 Task: Sort the products in the category "Jams & Jellies" by relevance.
Action: Mouse moved to (942, 362)
Screenshot: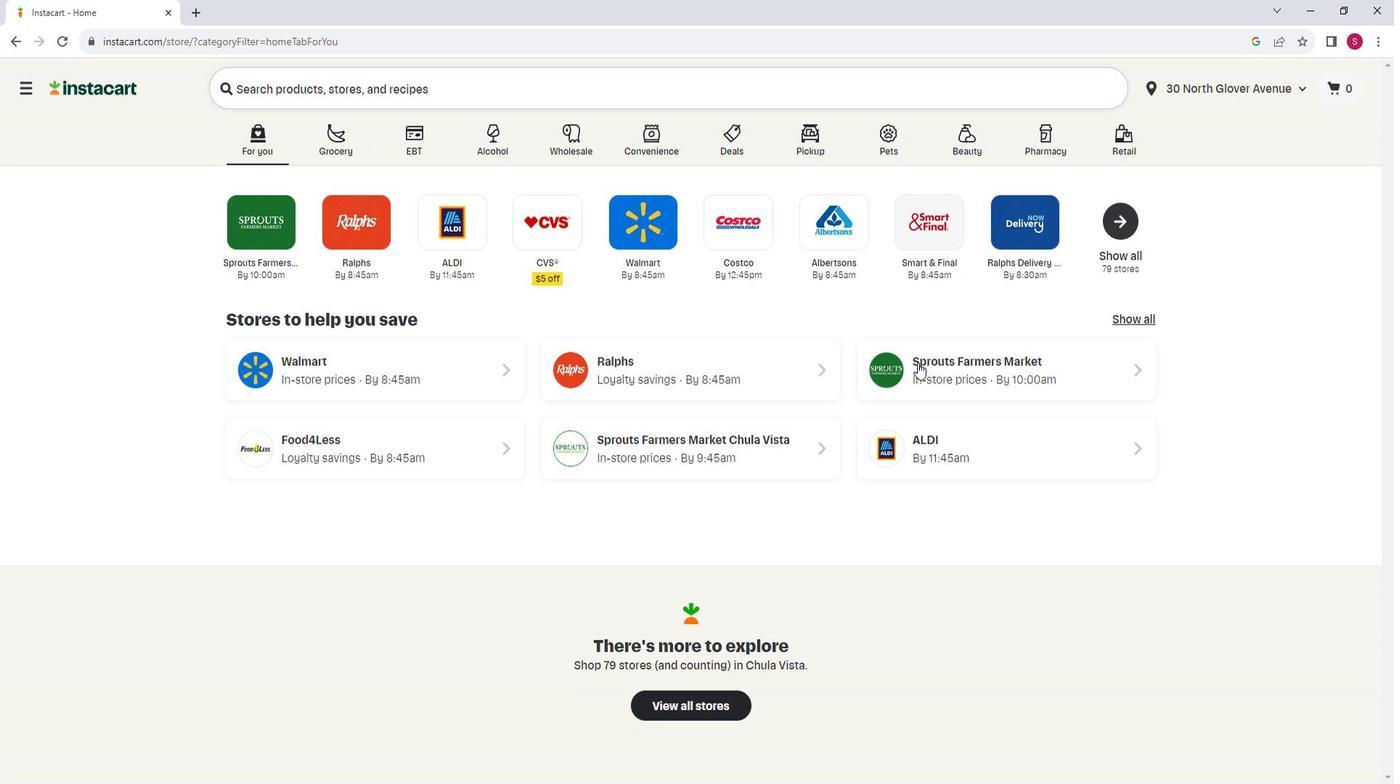 
Action: Mouse pressed left at (942, 362)
Screenshot: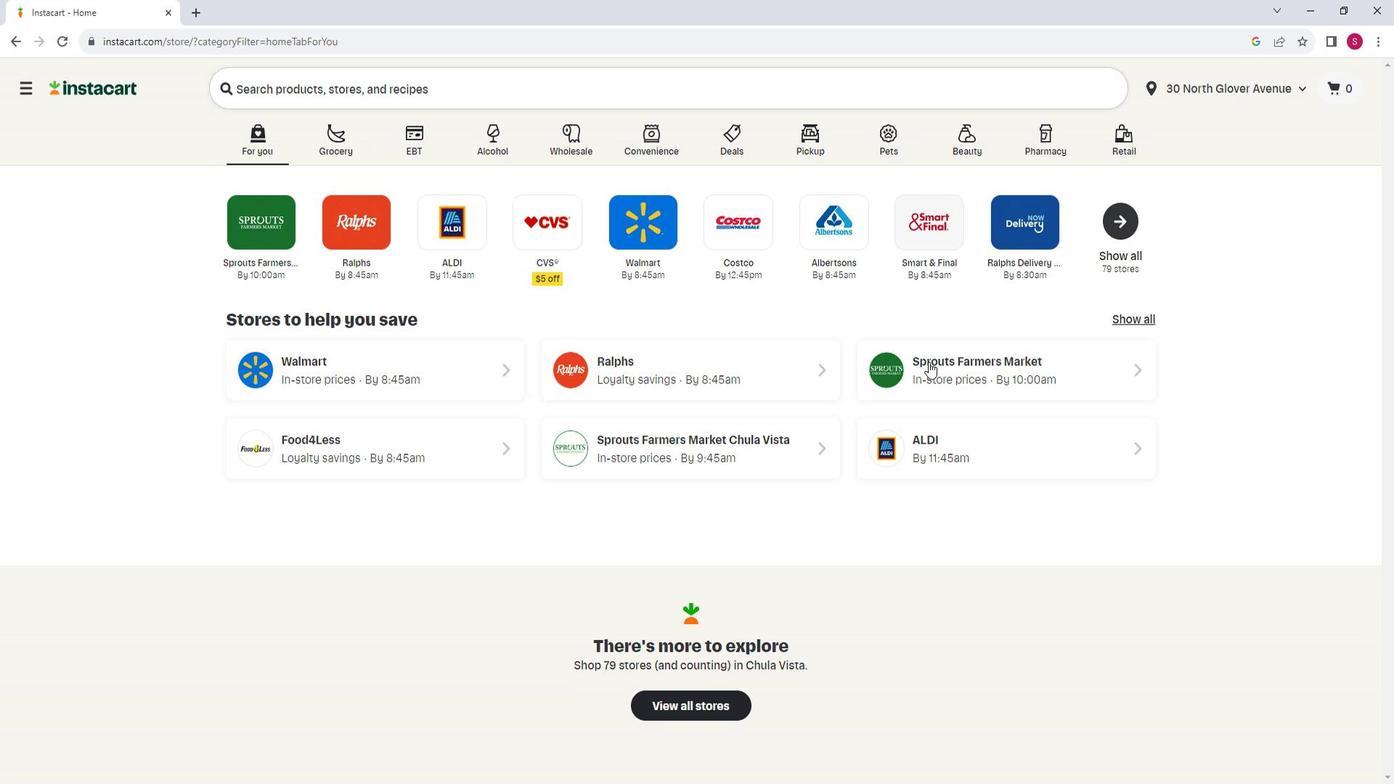 
Action: Mouse moved to (87, 481)
Screenshot: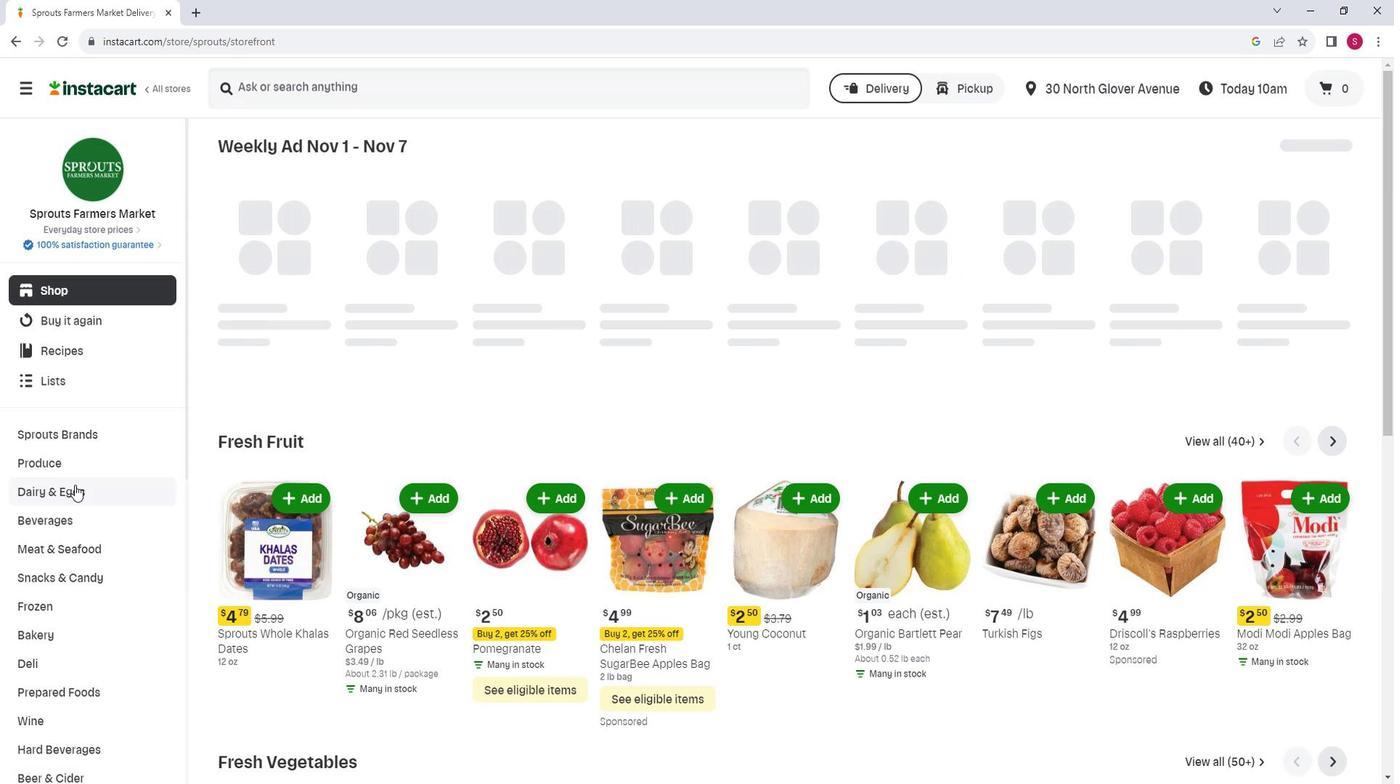 
Action: Mouse scrolled (87, 480) with delta (0, 0)
Screenshot: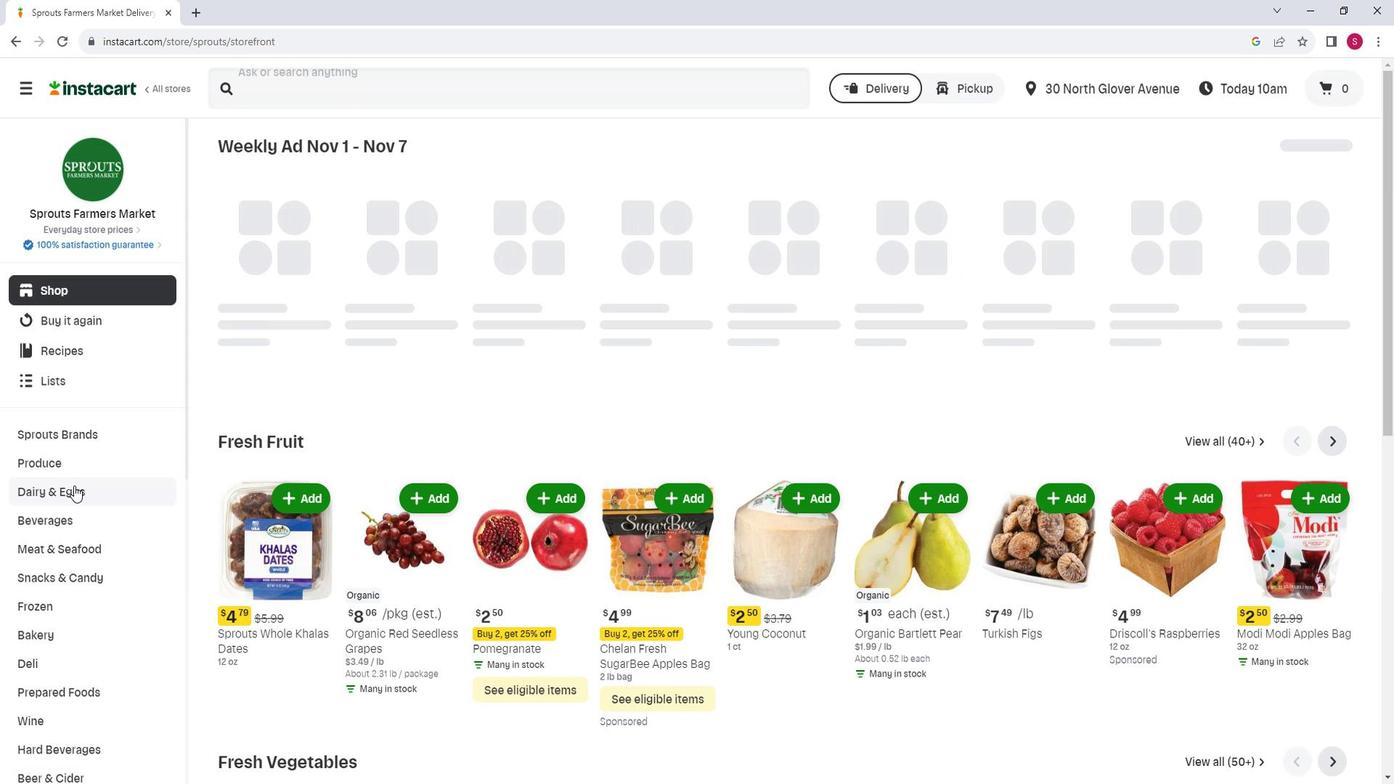 
Action: Mouse scrolled (87, 480) with delta (0, 0)
Screenshot: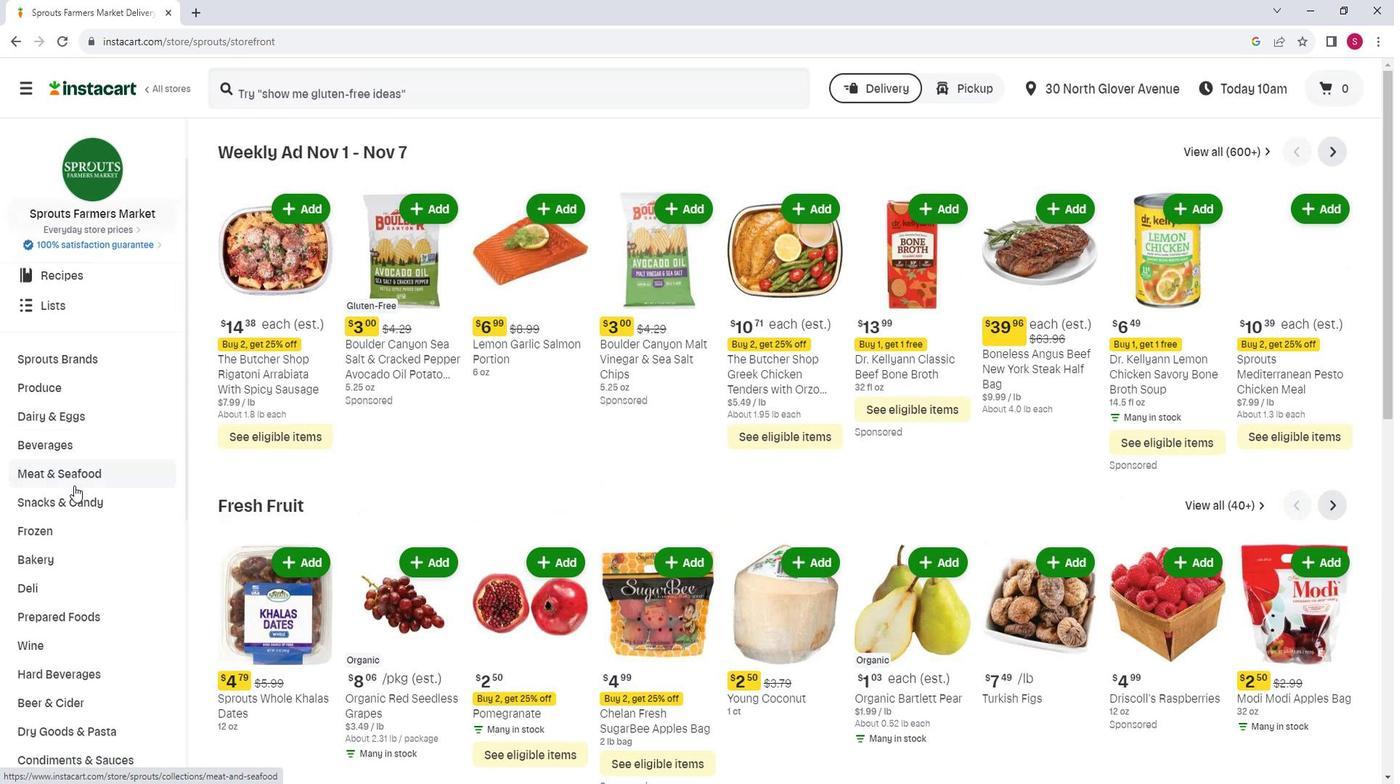 
Action: Mouse scrolled (87, 480) with delta (0, 0)
Screenshot: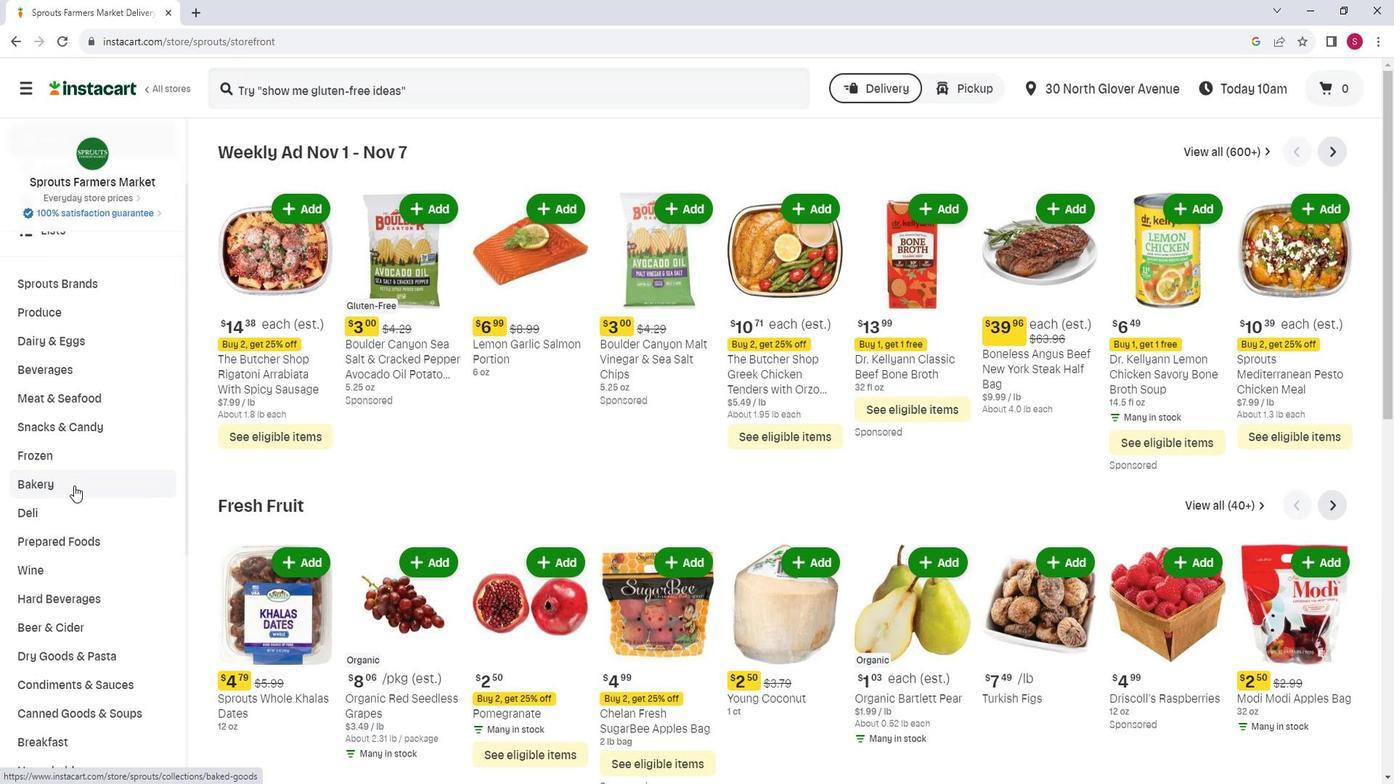 
Action: Mouse scrolled (87, 480) with delta (0, 0)
Screenshot: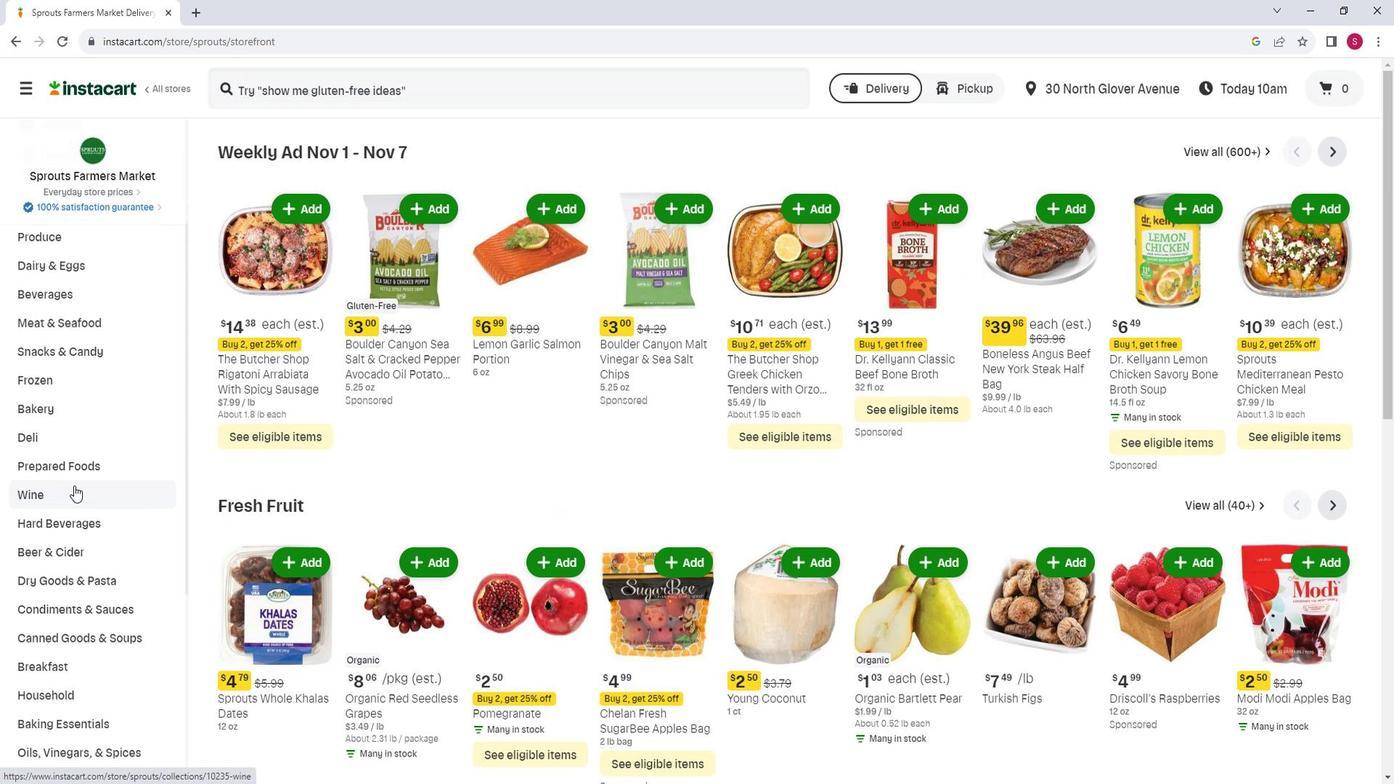 
Action: Mouse moved to (89, 583)
Screenshot: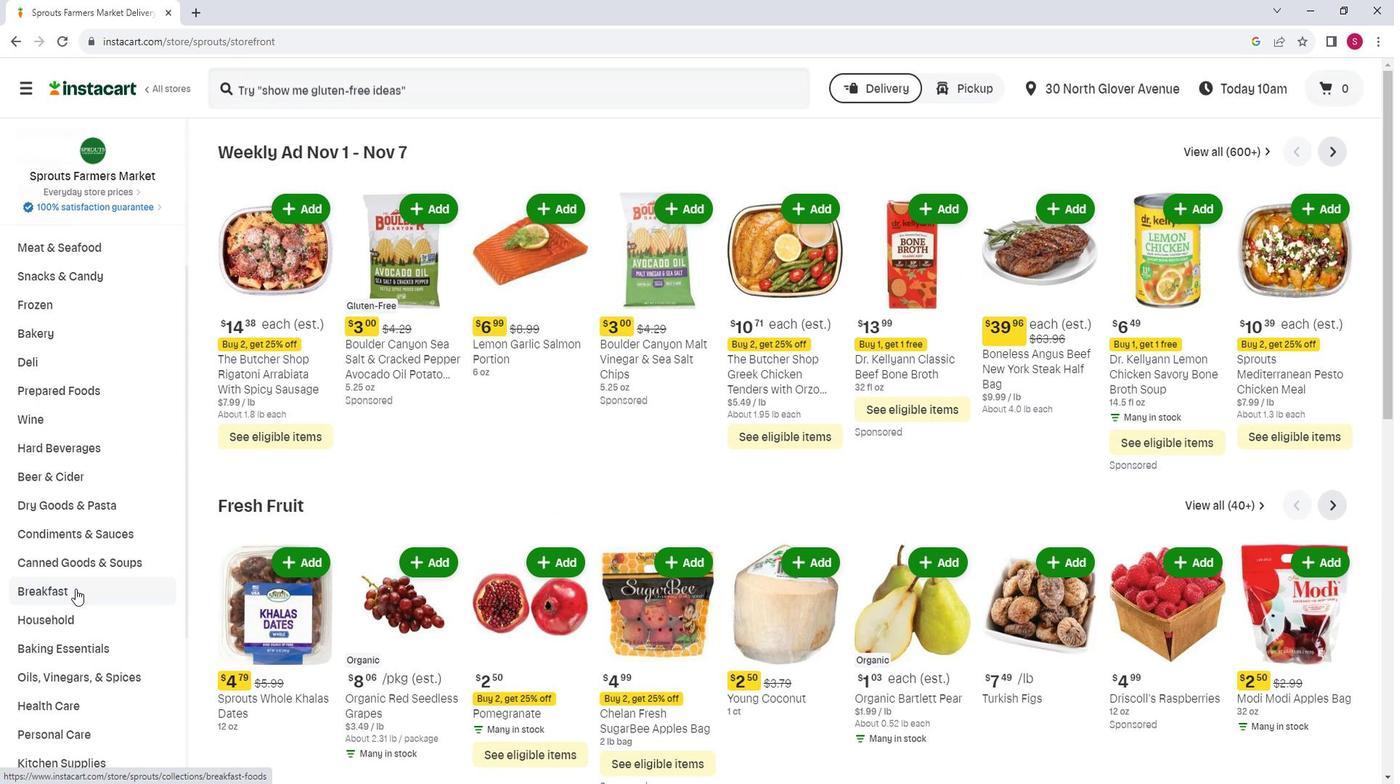 
Action: Mouse pressed left at (89, 583)
Screenshot: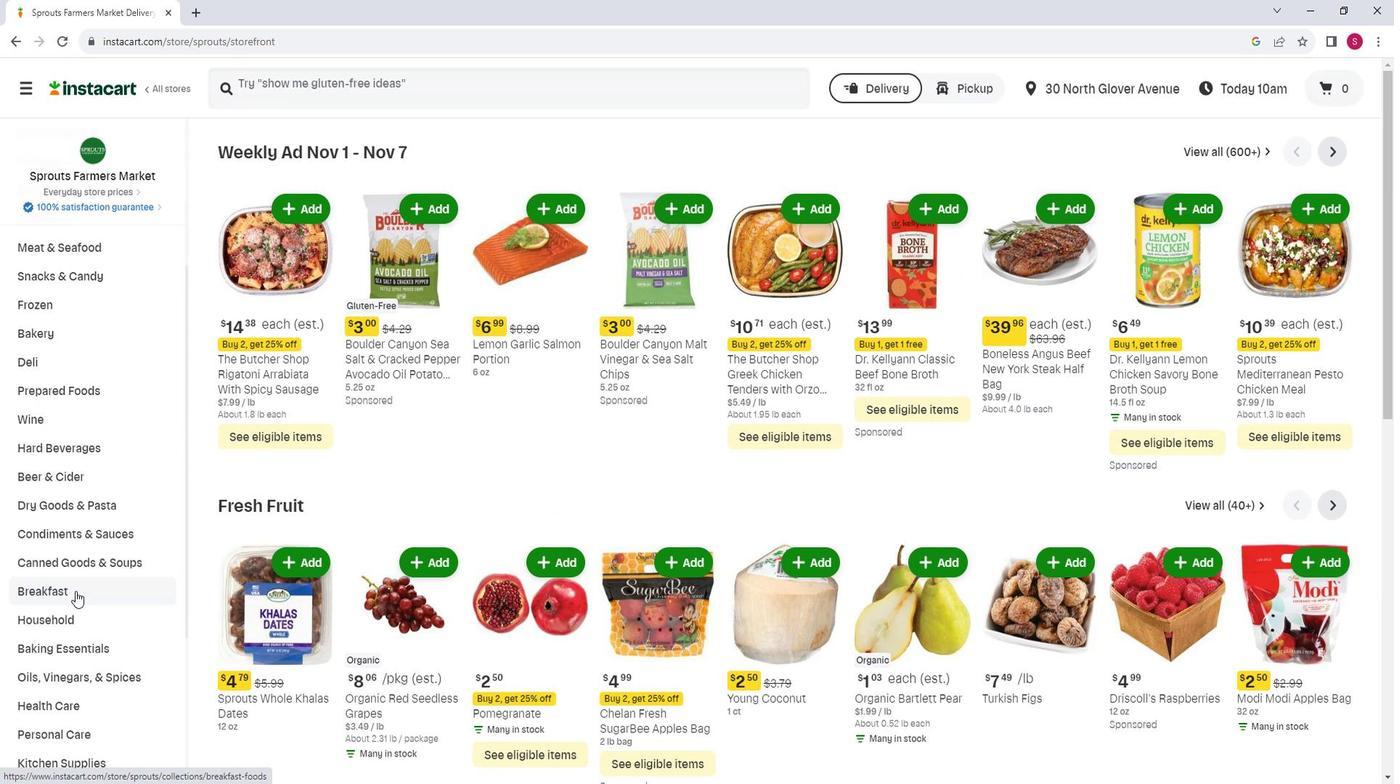 
Action: Mouse moved to (914, 179)
Screenshot: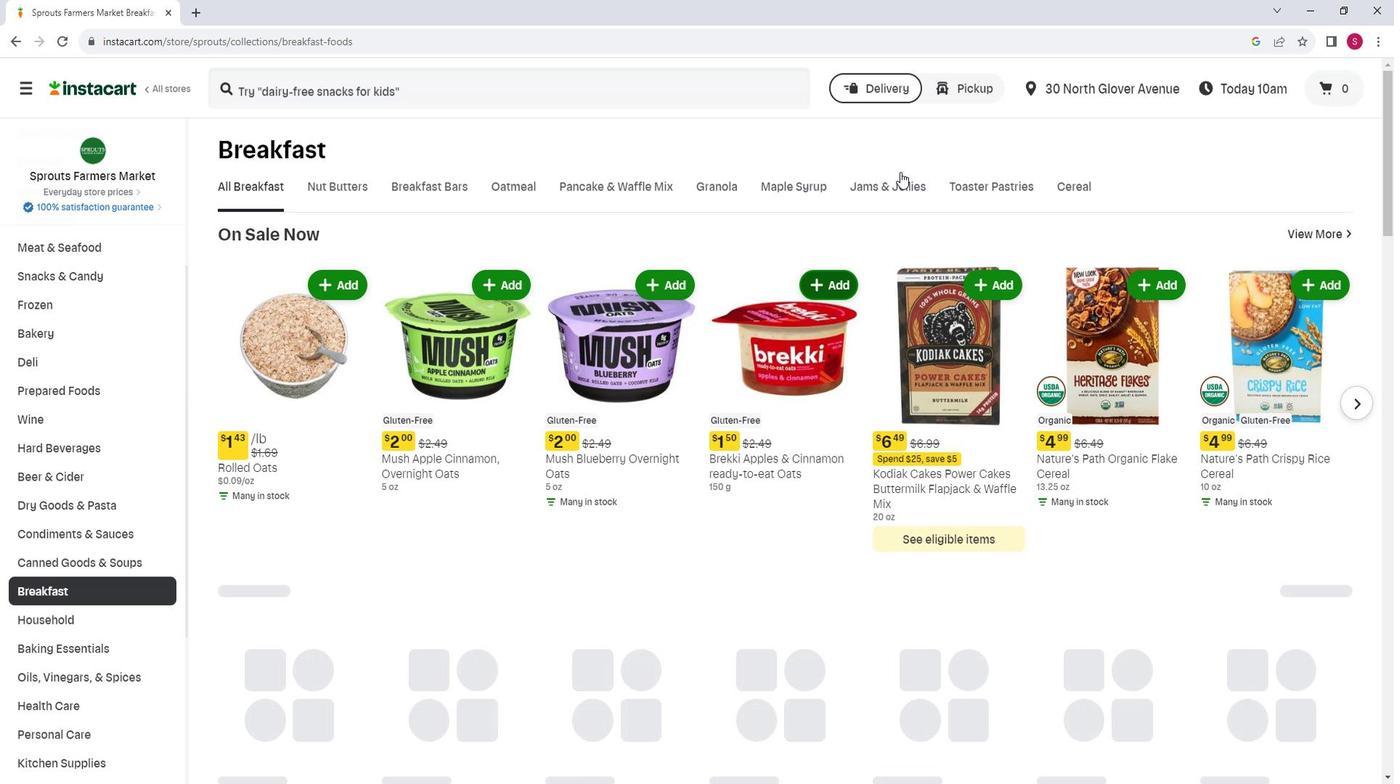 
Action: Mouse pressed left at (914, 179)
Screenshot: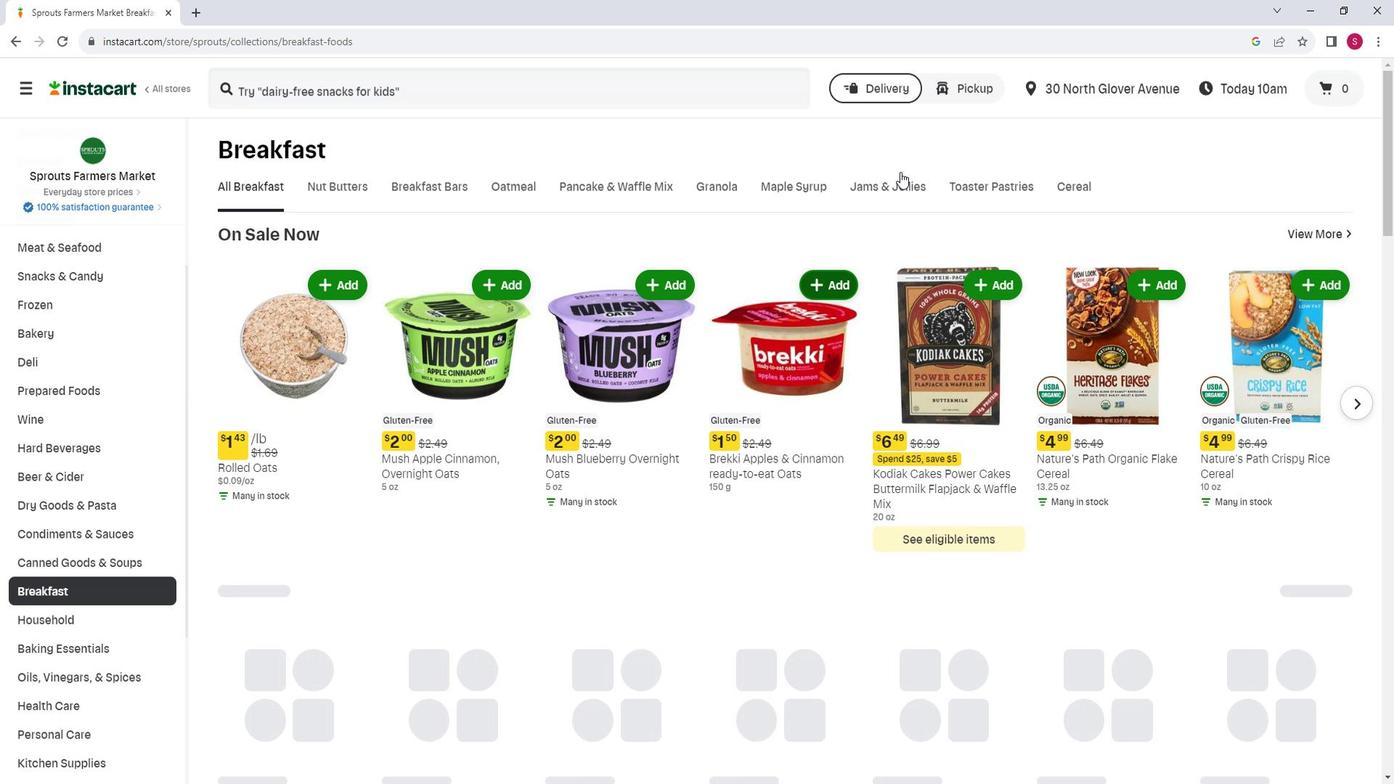 
Action: Mouse moved to (913, 189)
Screenshot: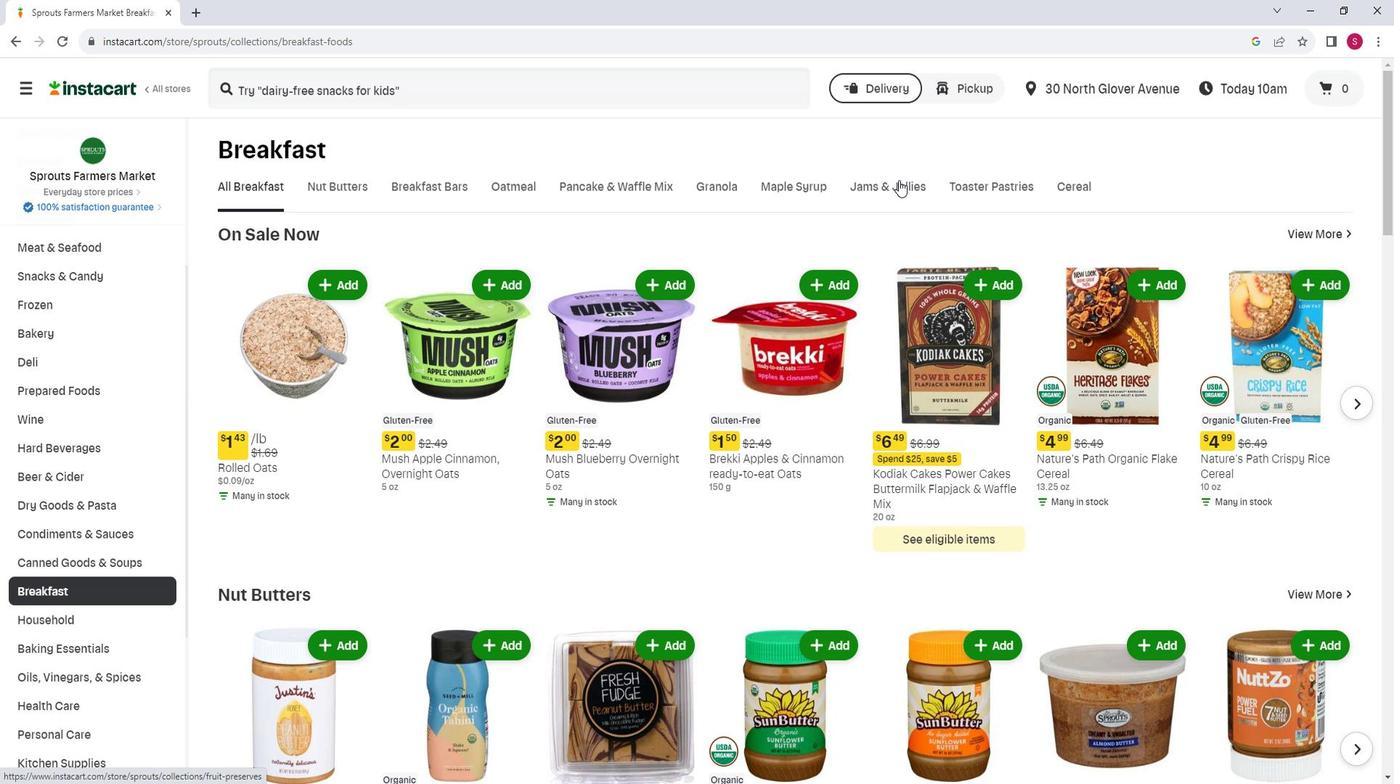 
Action: Mouse pressed left at (913, 189)
Screenshot: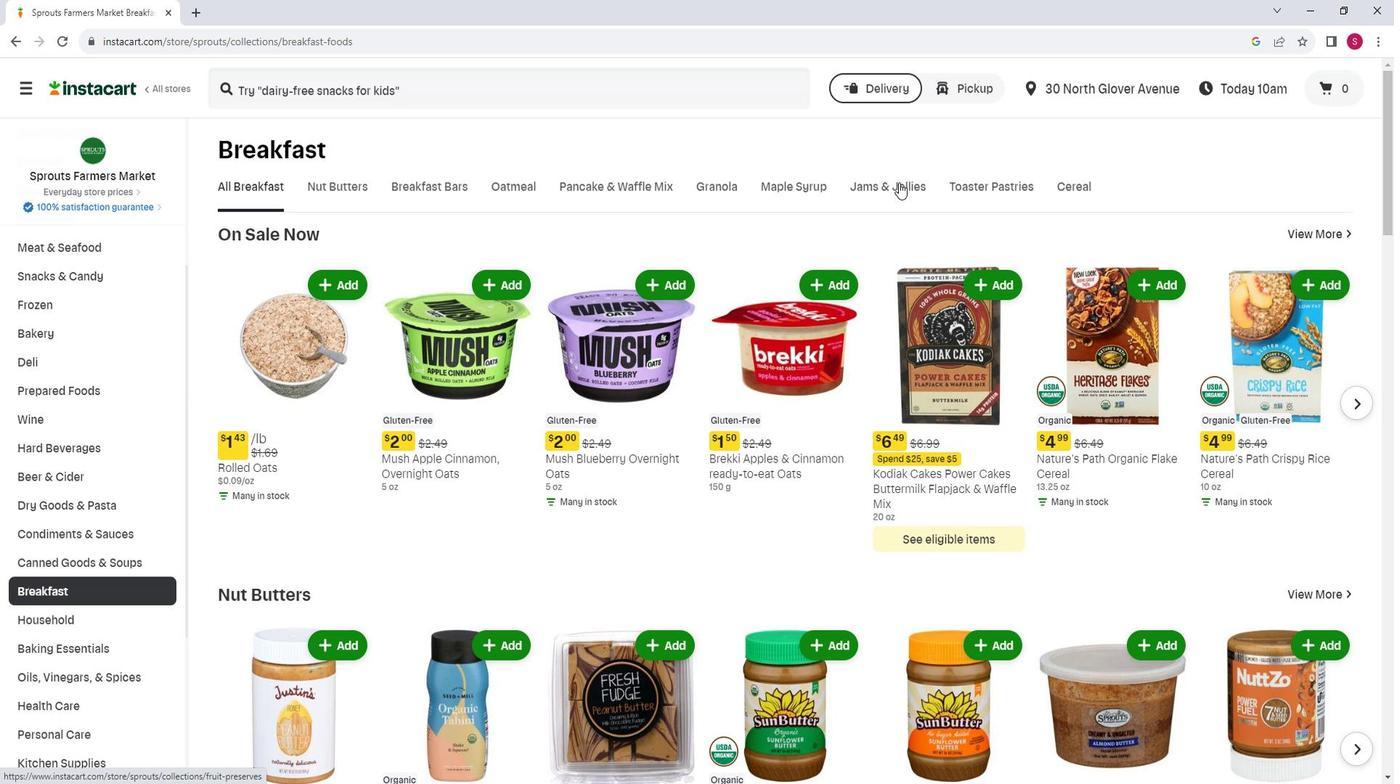 
Action: Mouse moved to (374, 246)
Screenshot: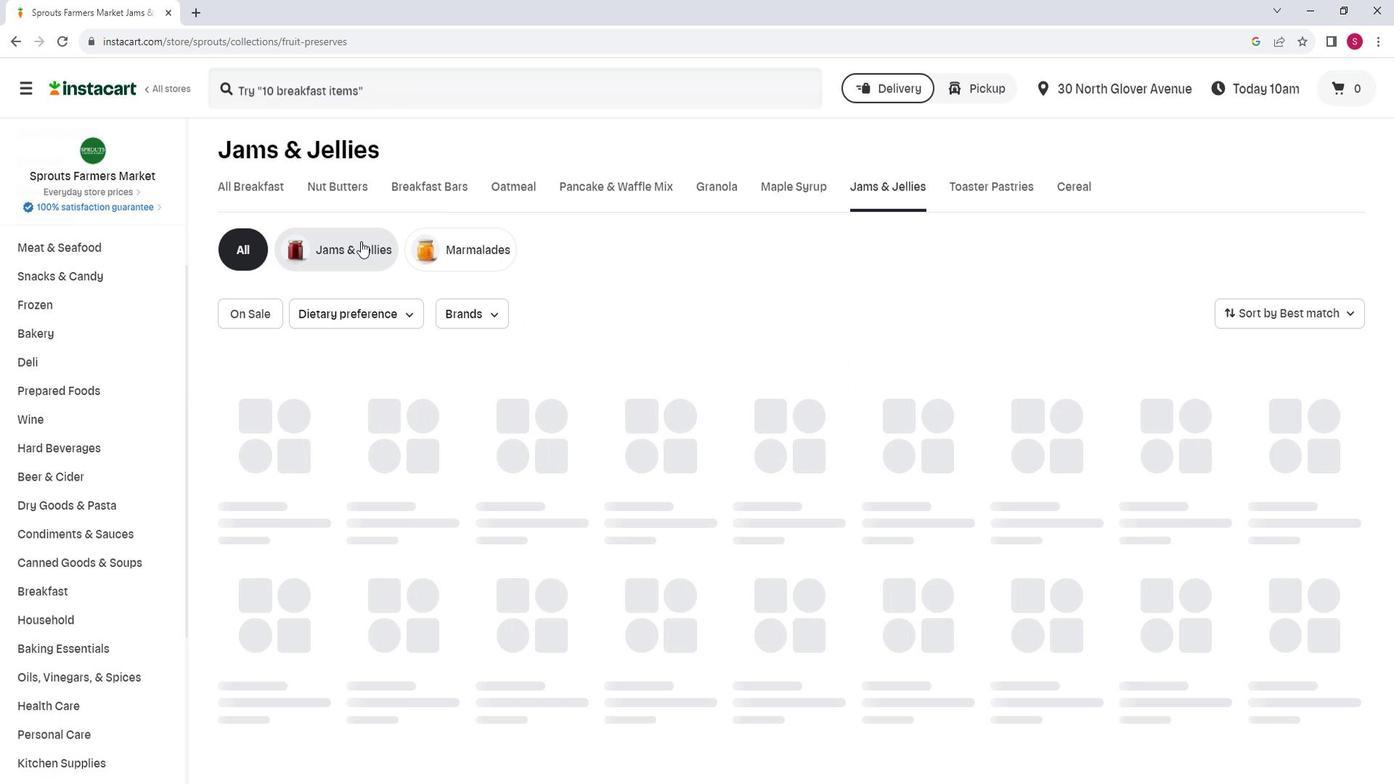 
Action: Mouse pressed left at (374, 246)
Screenshot: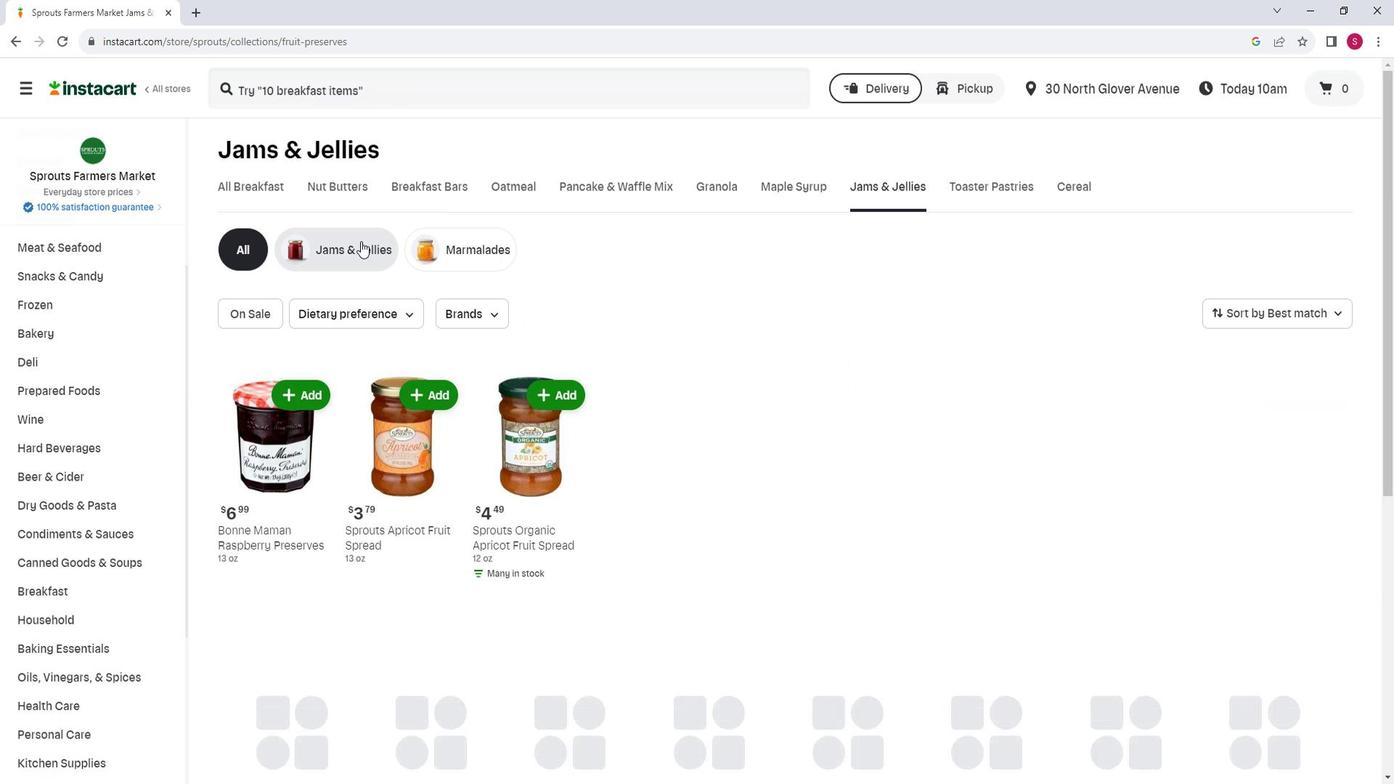 
Action: Mouse moved to (1349, 313)
Screenshot: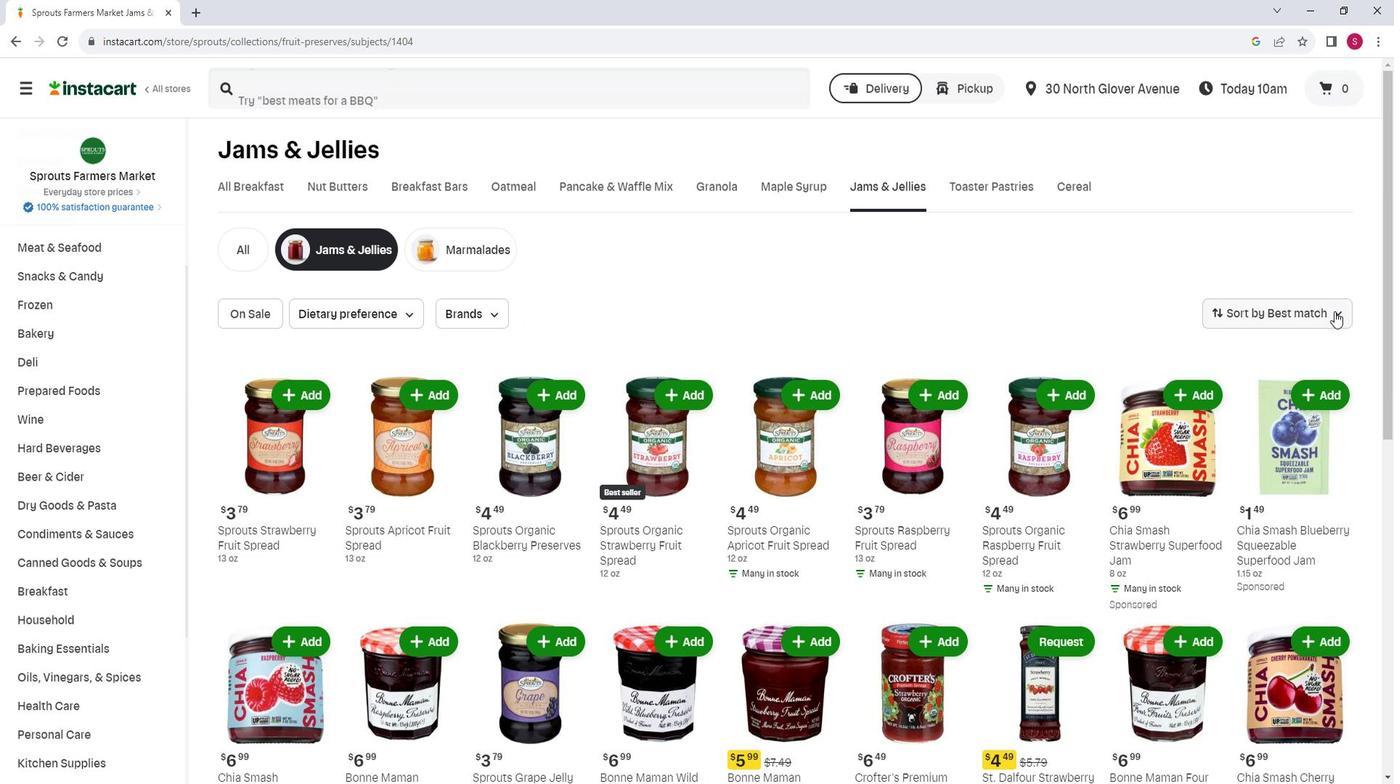 
Action: Mouse pressed left at (1349, 313)
Screenshot: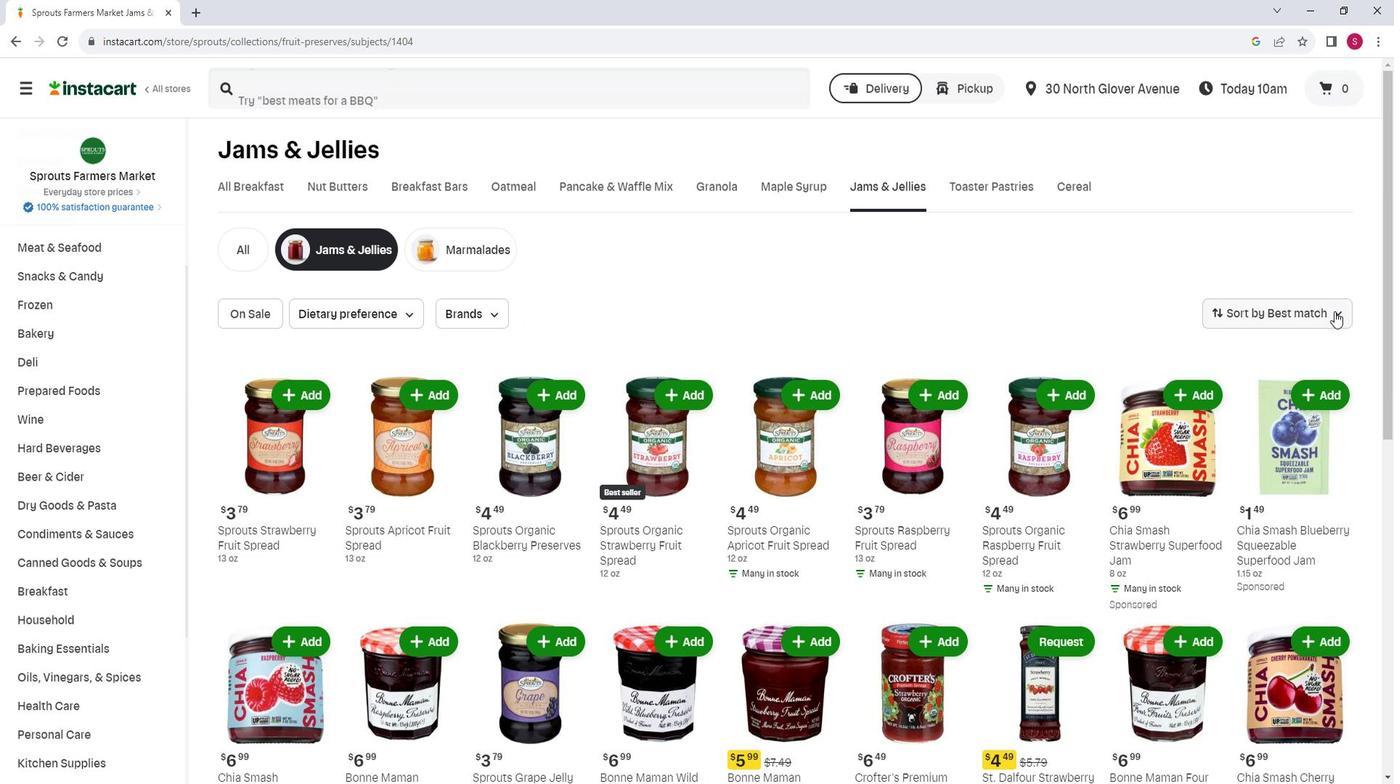 
Action: Mouse moved to (1300, 527)
Screenshot: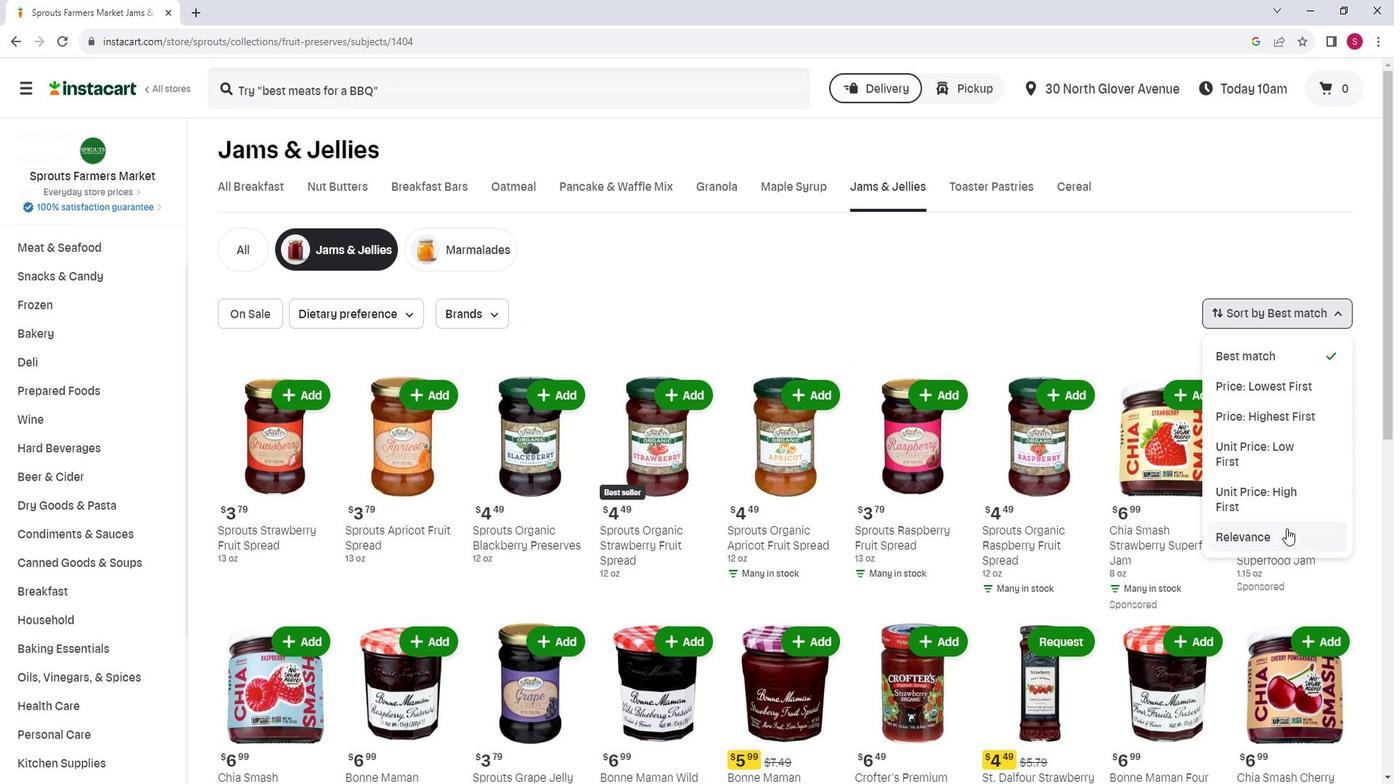 
Action: Mouse pressed left at (1300, 527)
Screenshot: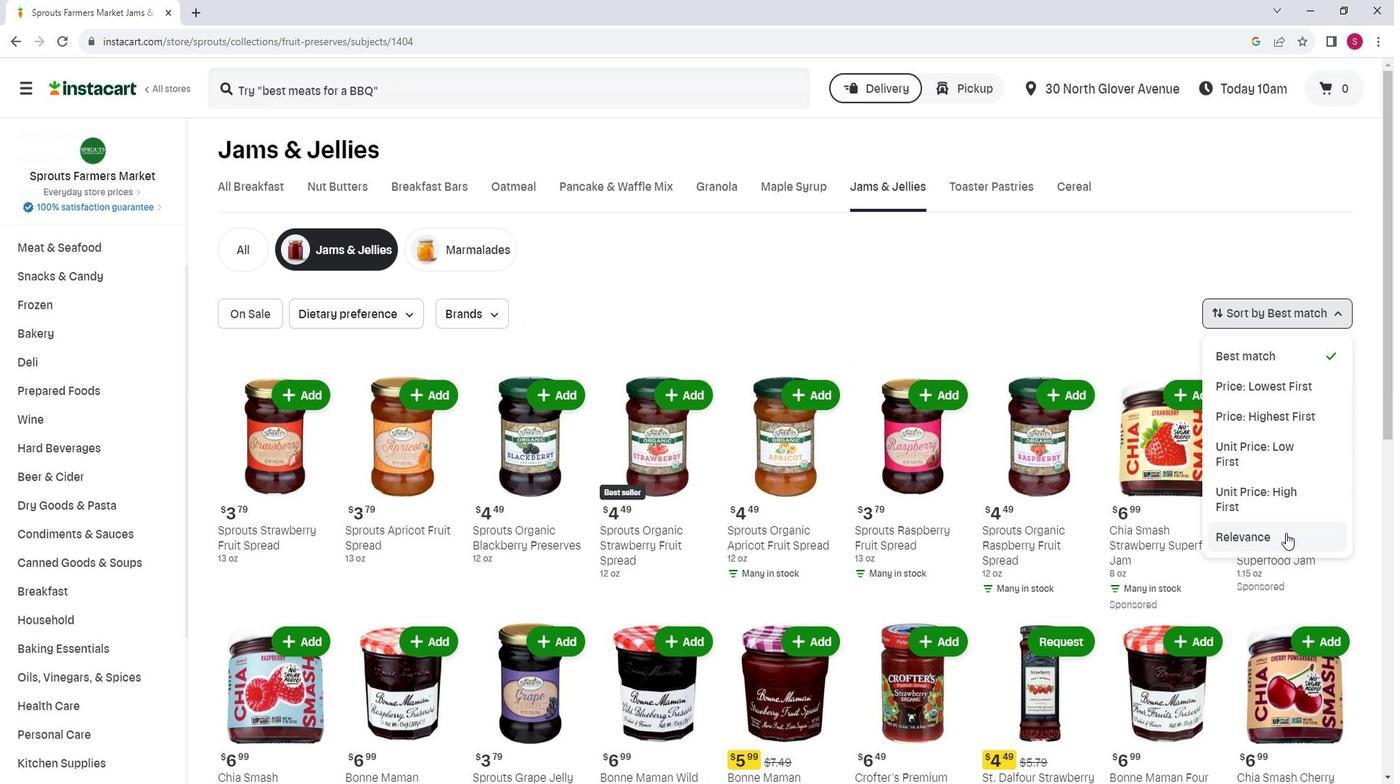 
Action: Mouse moved to (950, 358)
Screenshot: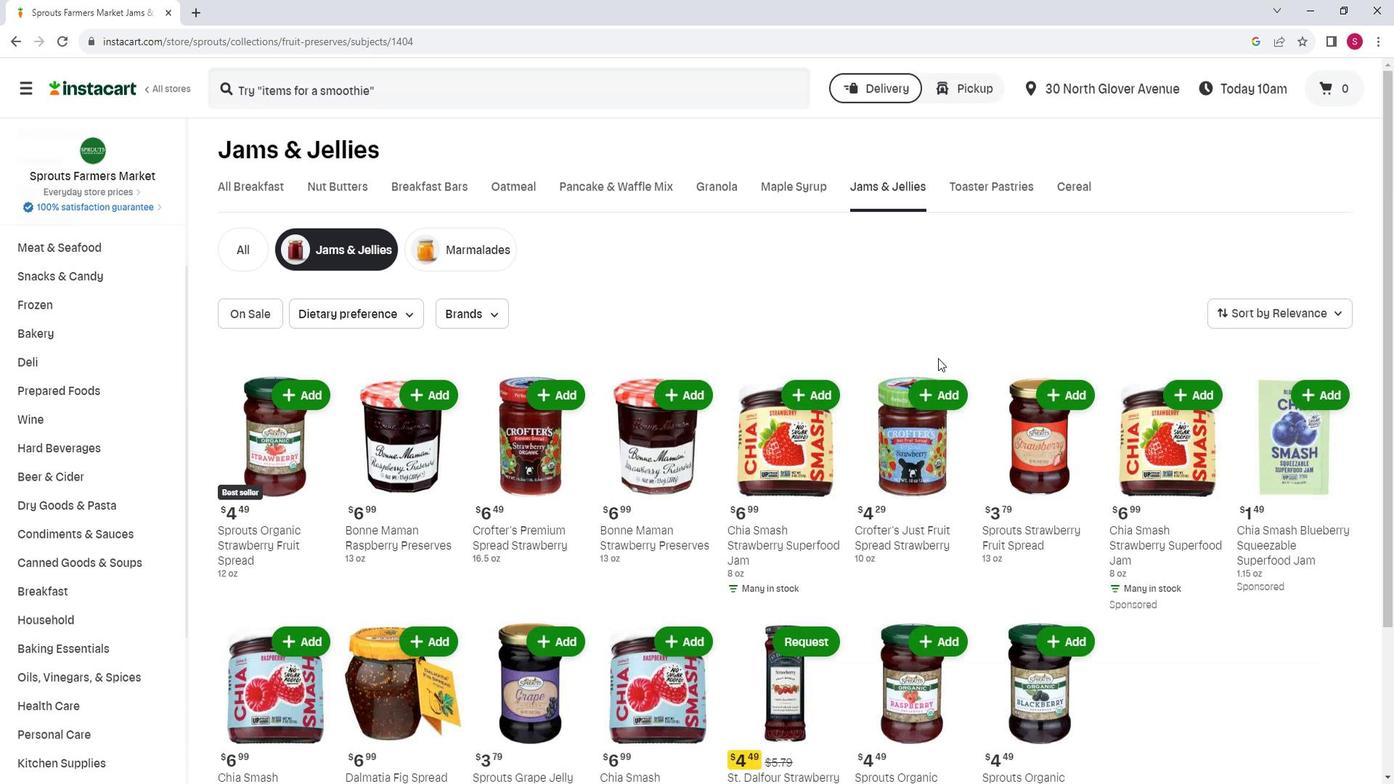 
Action: Mouse scrolled (950, 357) with delta (0, 0)
Screenshot: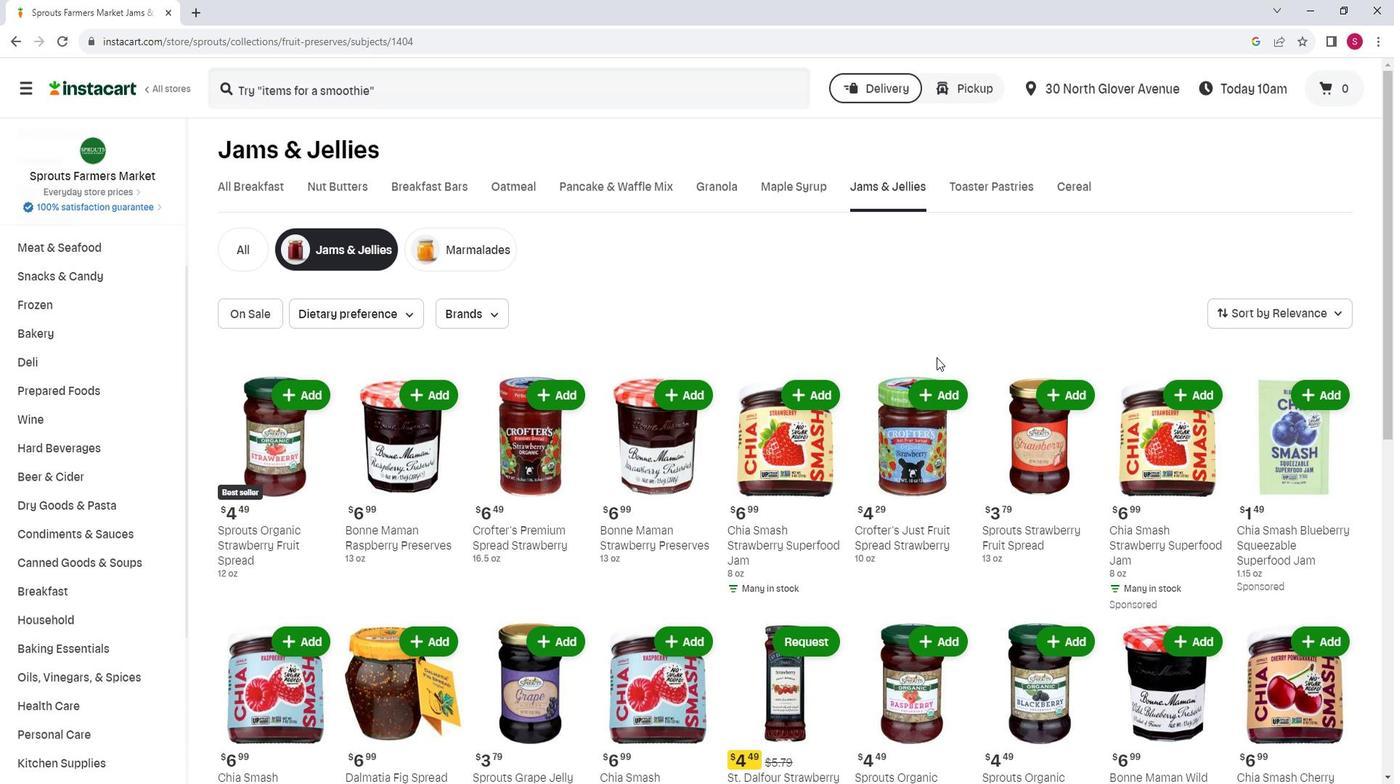 
Action: Mouse moved to (955, 358)
Screenshot: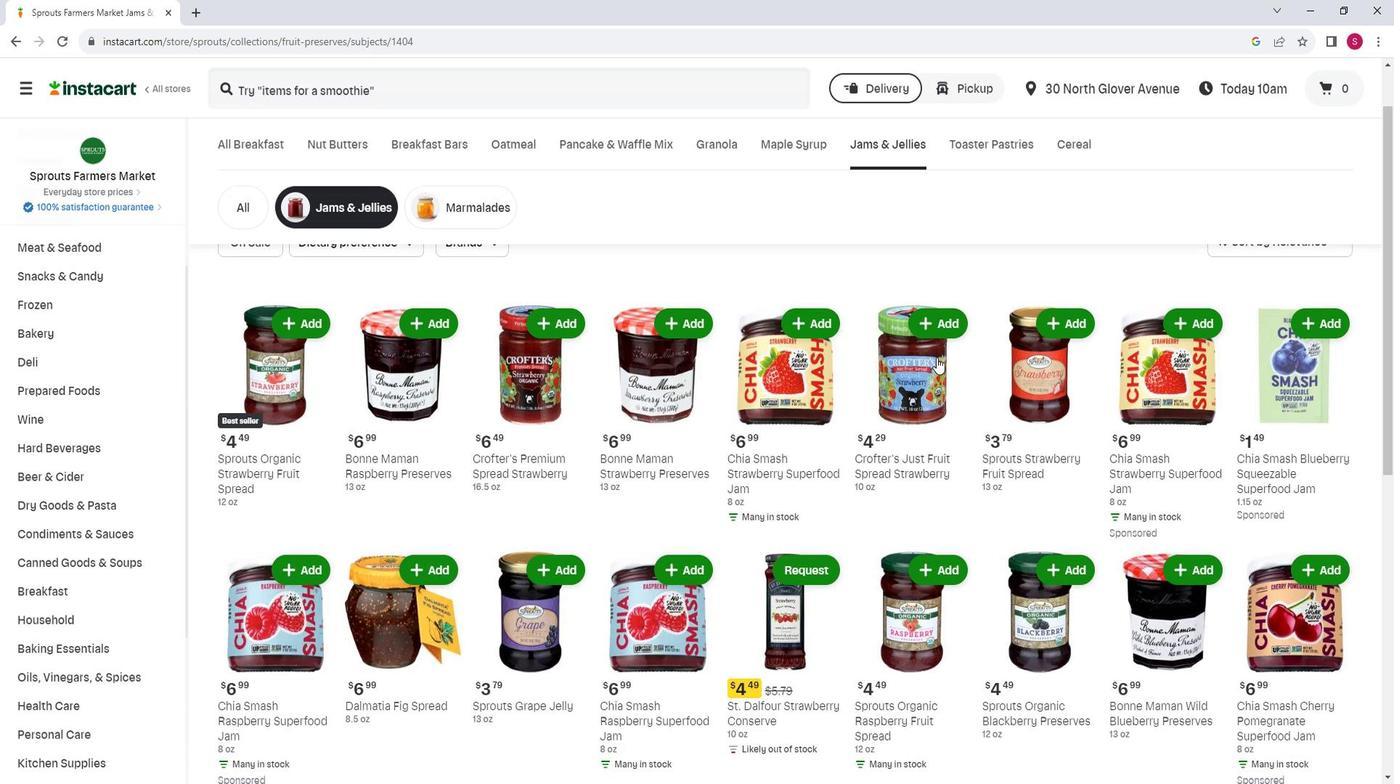 
Action: Mouse scrolled (955, 358) with delta (0, 0)
Screenshot: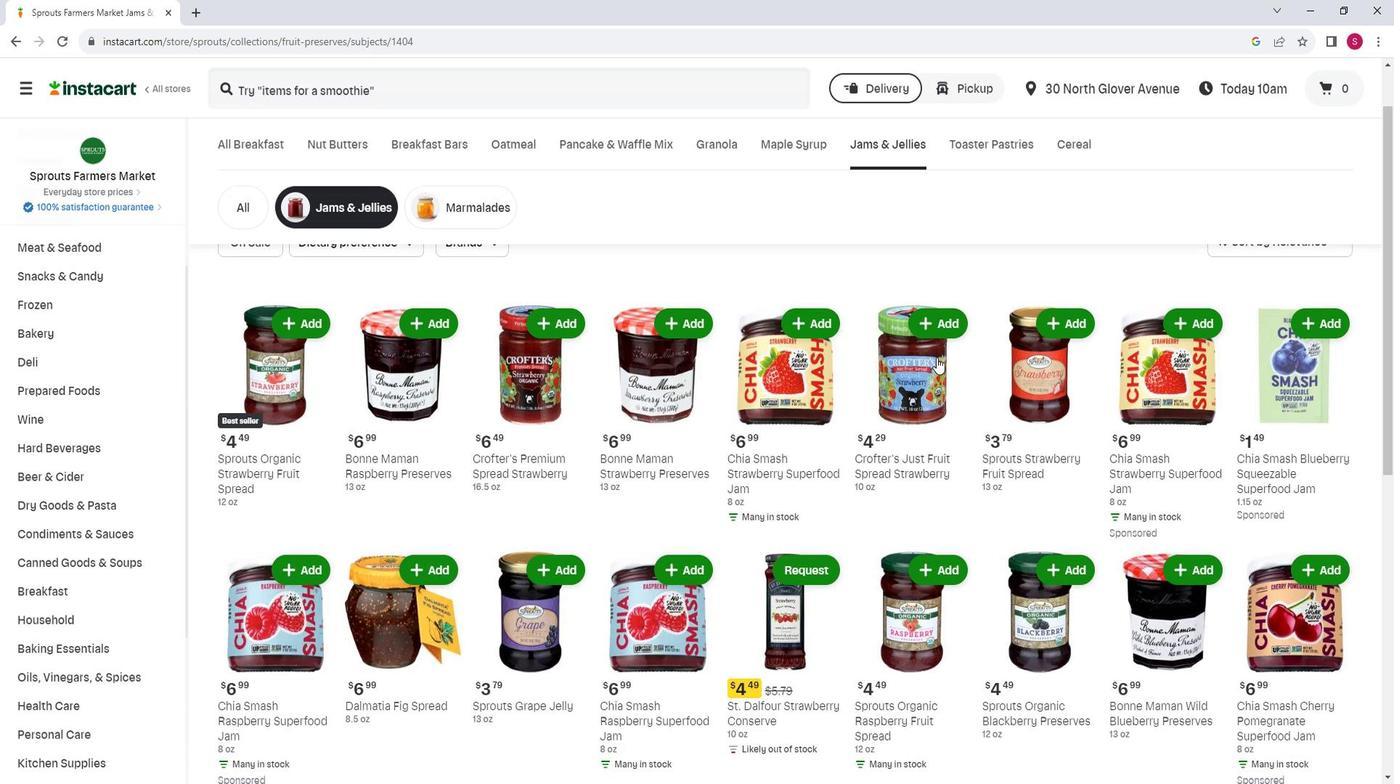 
Action: Mouse moved to (974, 365)
Screenshot: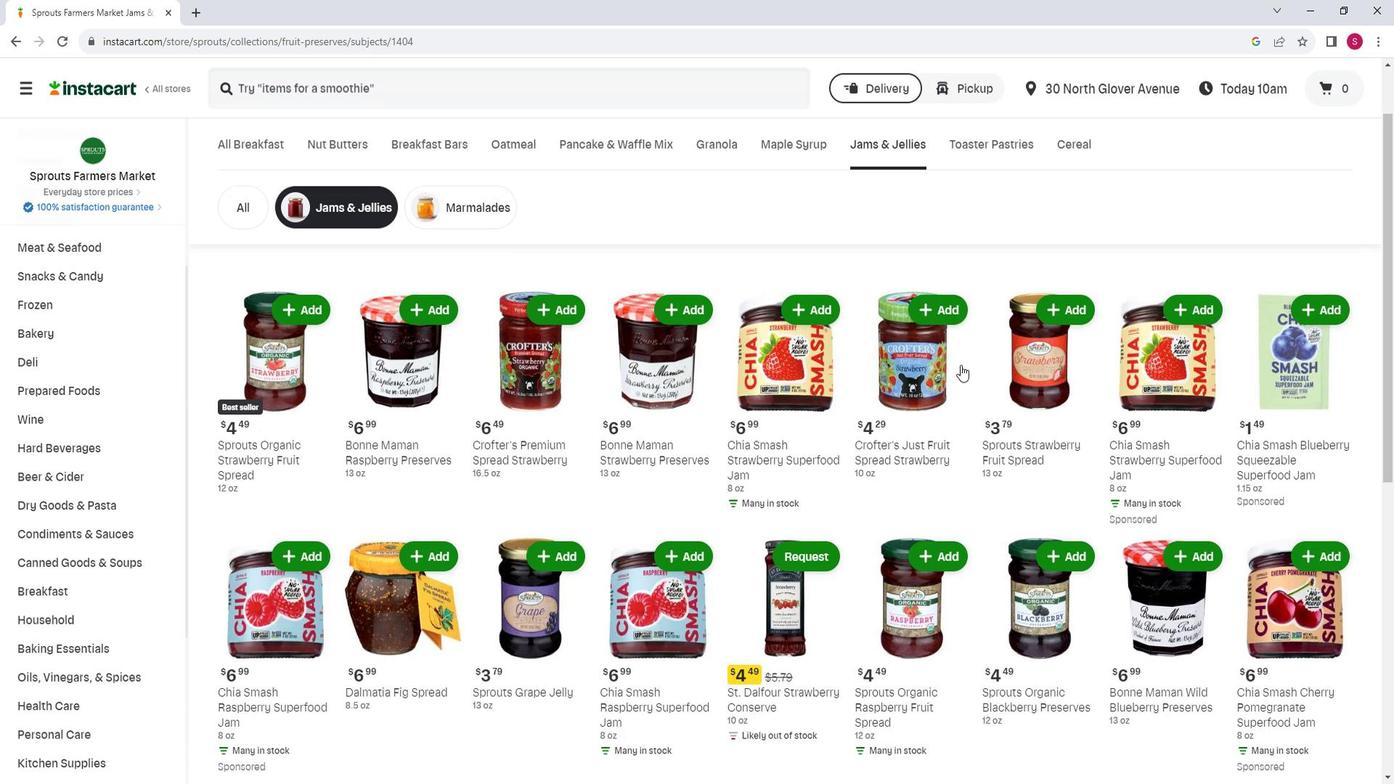 
Action: Mouse scrolled (974, 364) with delta (0, 0)
Screenshot: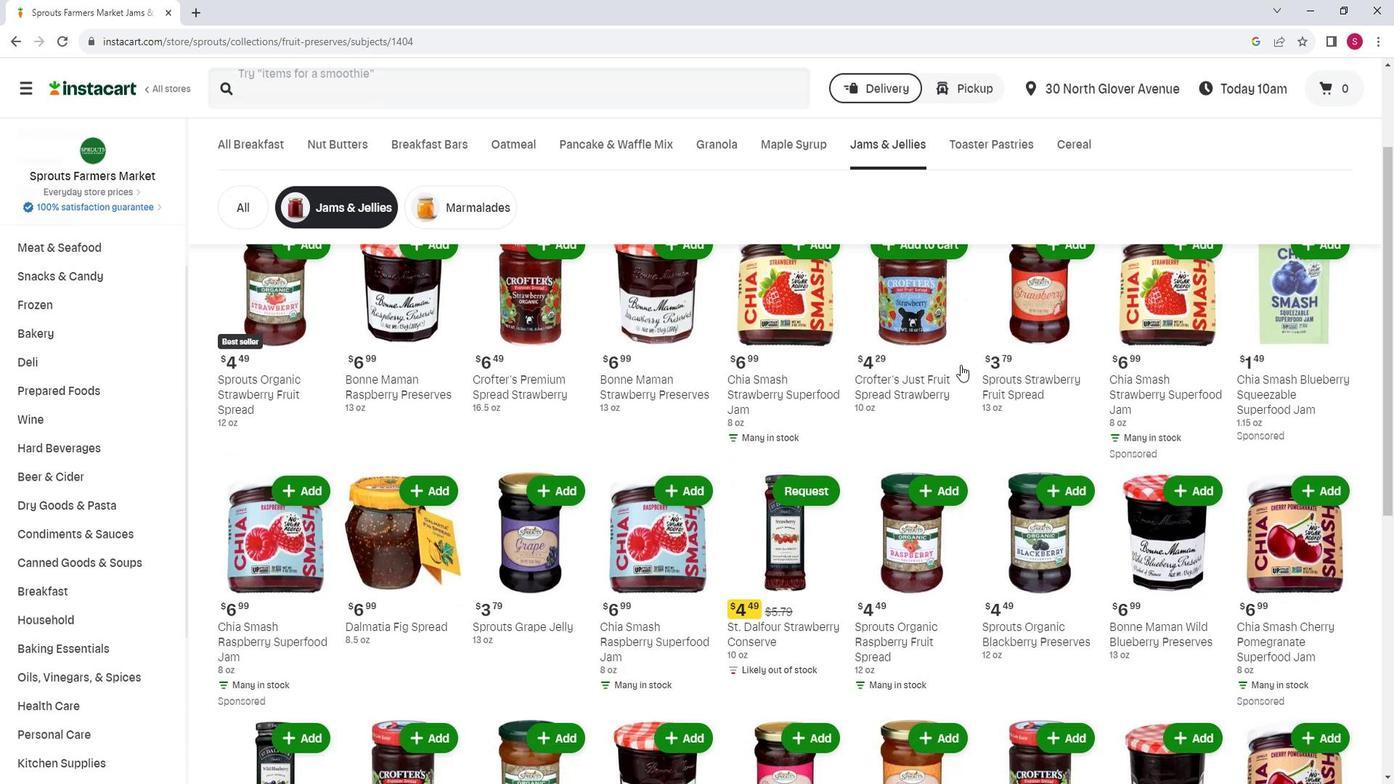 
Action: Mouse scrolled (974, 364) with delta (0, 0)
Screenshot: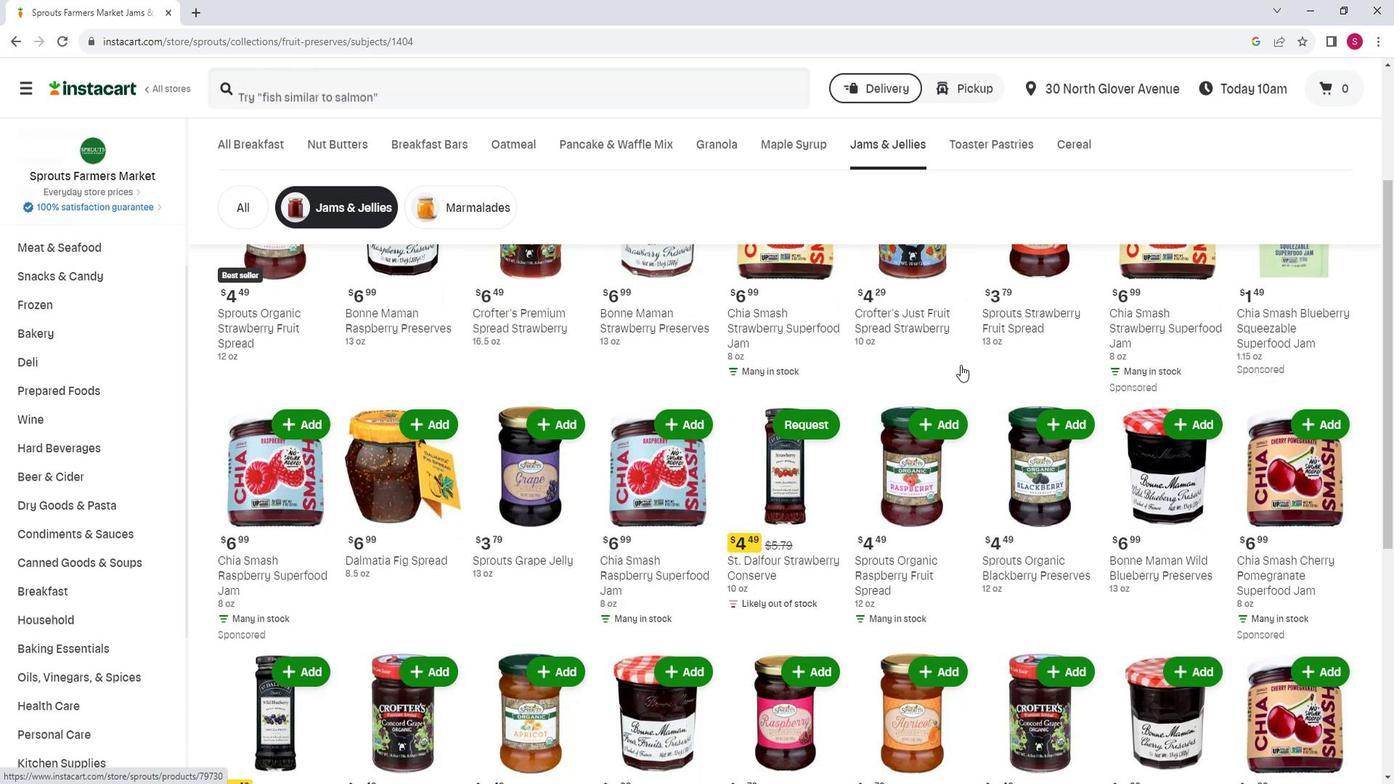 
Action: Mouse moved to (975, 365)
Screenshot: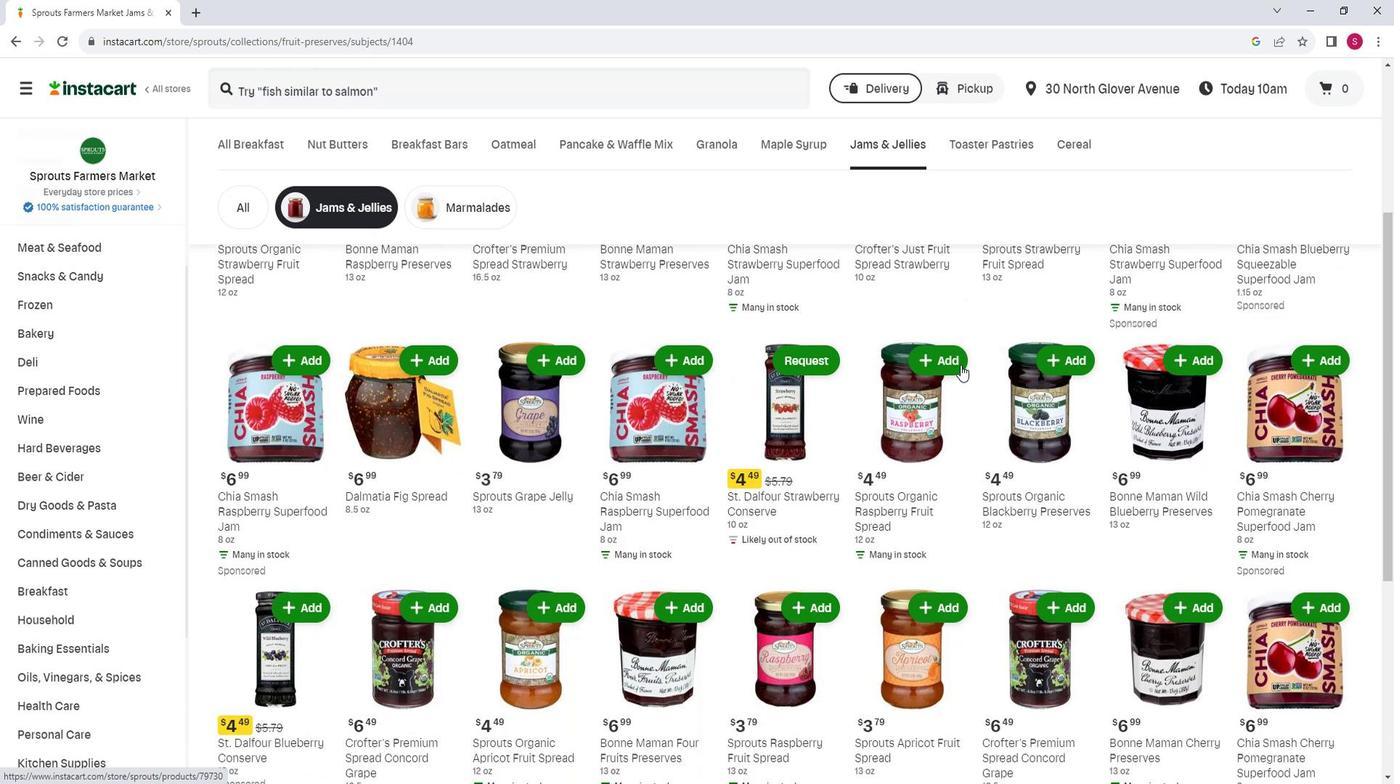 
Action: Mouse scrolled (975, 364) with delta (0, 0)
Screenshot: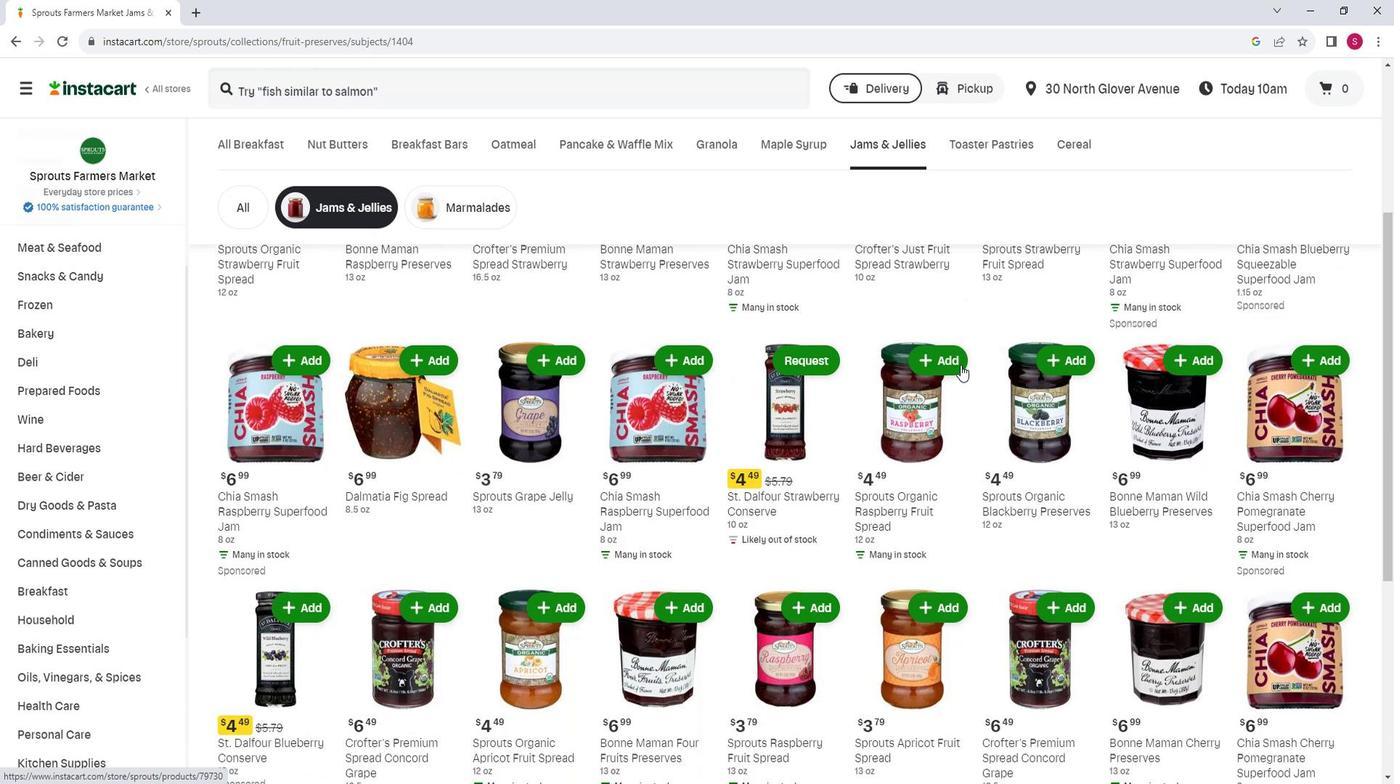 
Action: Mouse scrolled (975, 364) with delta (0, 0)
Screenshot: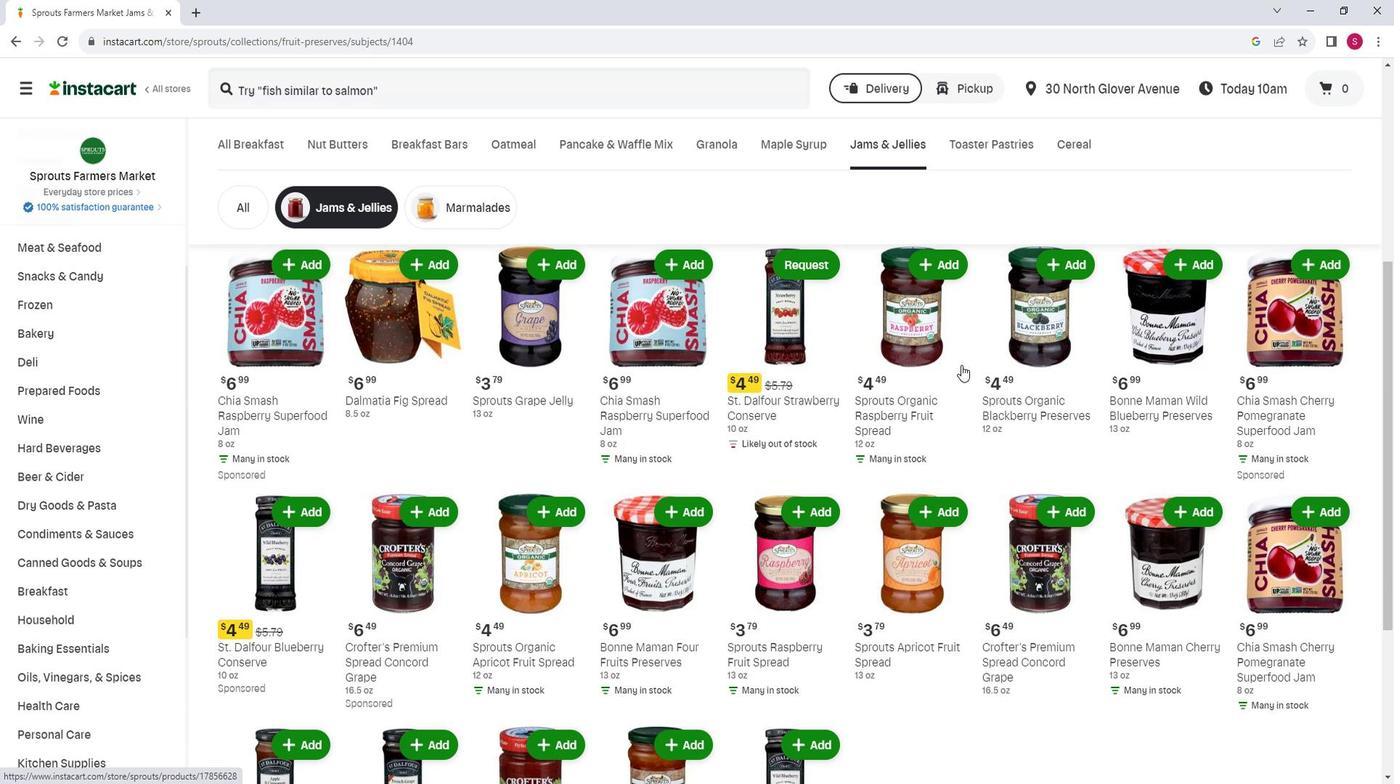 
Action: Mouse scrolled (975, 364) with delta (0, 0)
Screenshot: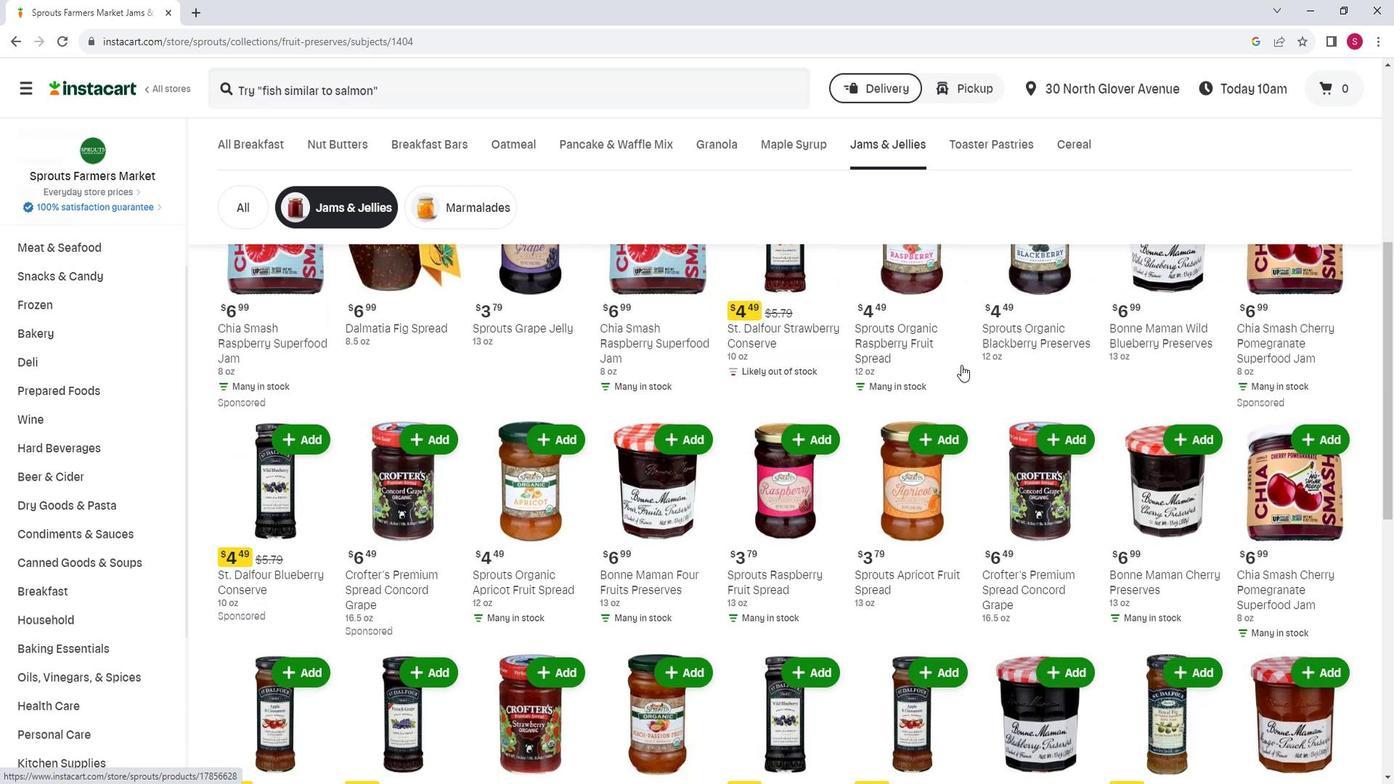
Action: Mouse scrolled (975, 364) with delta (0, 0)
Screenshot: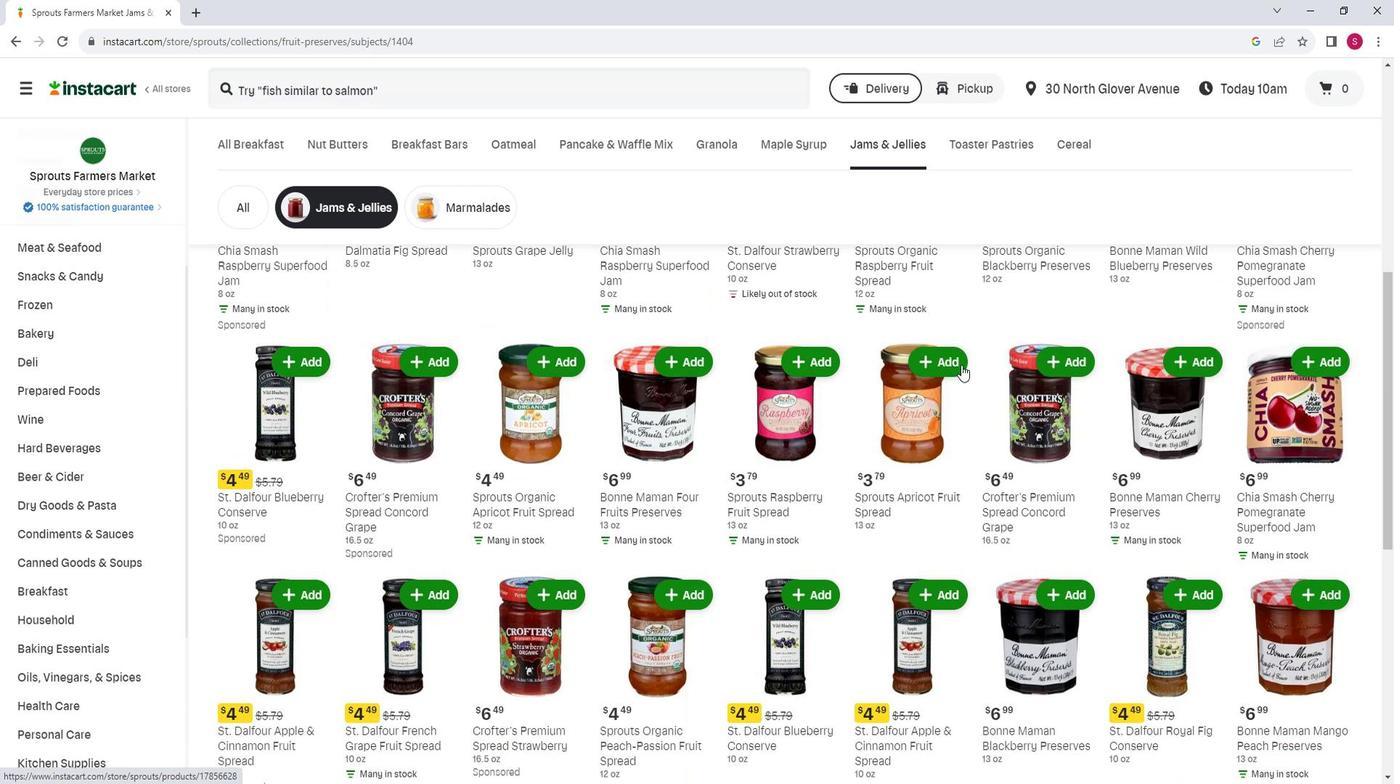 
Action: Mouse scrolled (975, 364) with delta (0, 0)
Screenshot: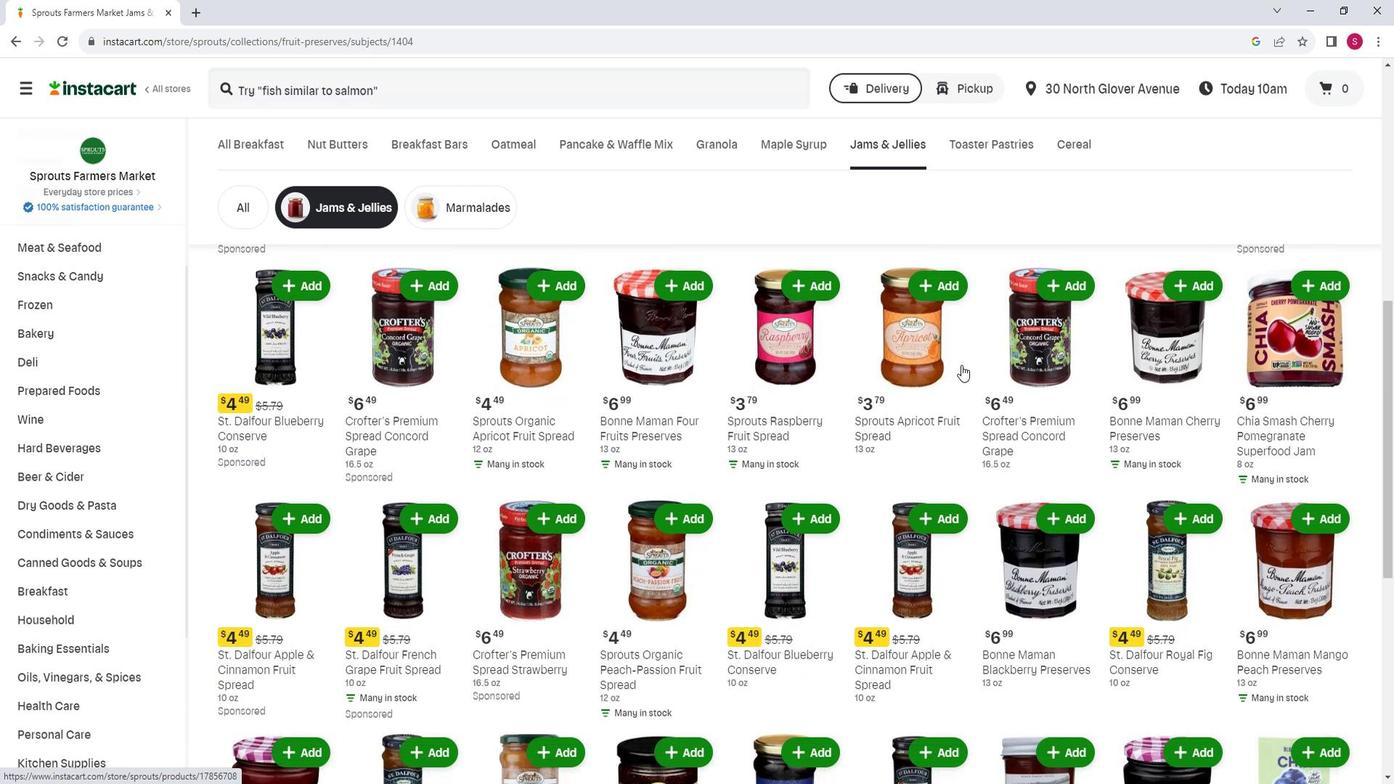 
Action: Mouse scrolled (975, 364) with delta (0, 0)
Screenshot: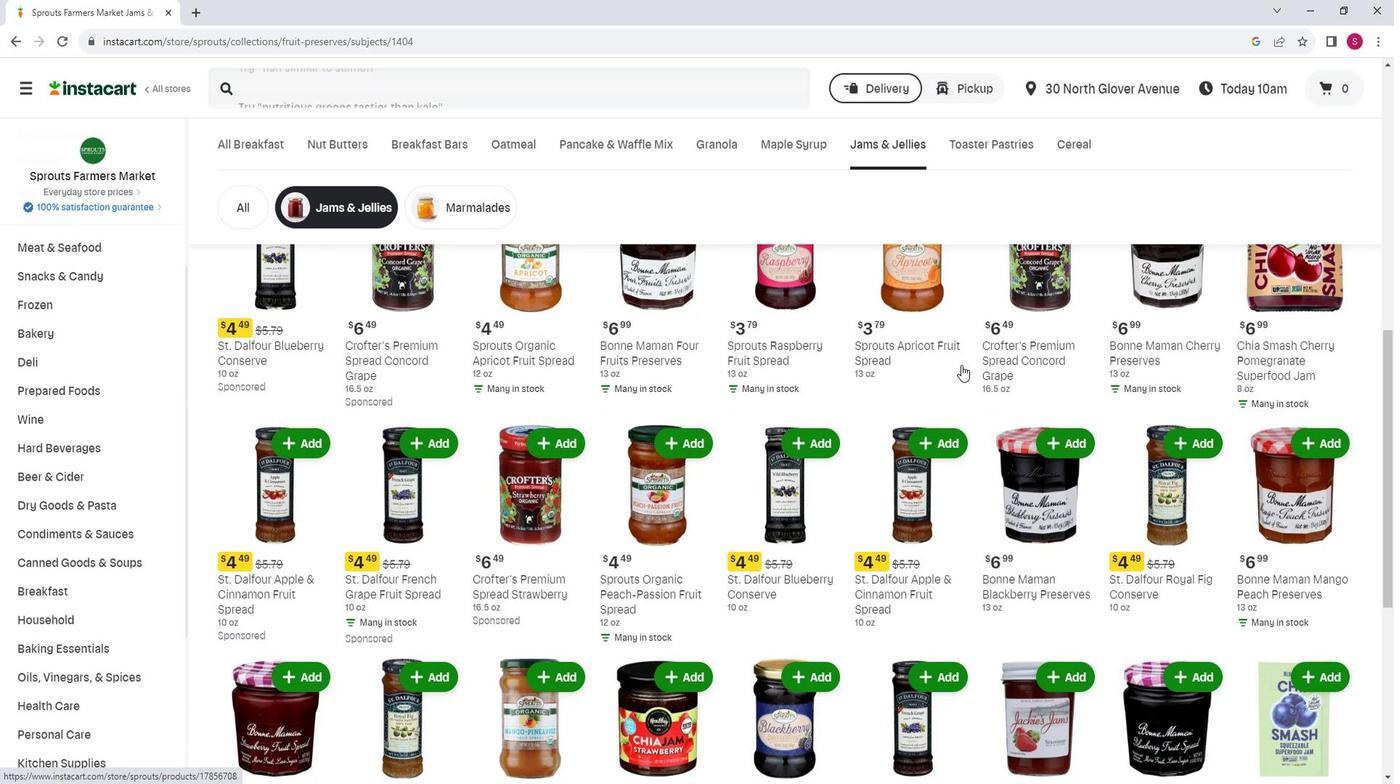 
Action: Mouse scrolled (975, 364) with delta (0, 0)
Screenshot: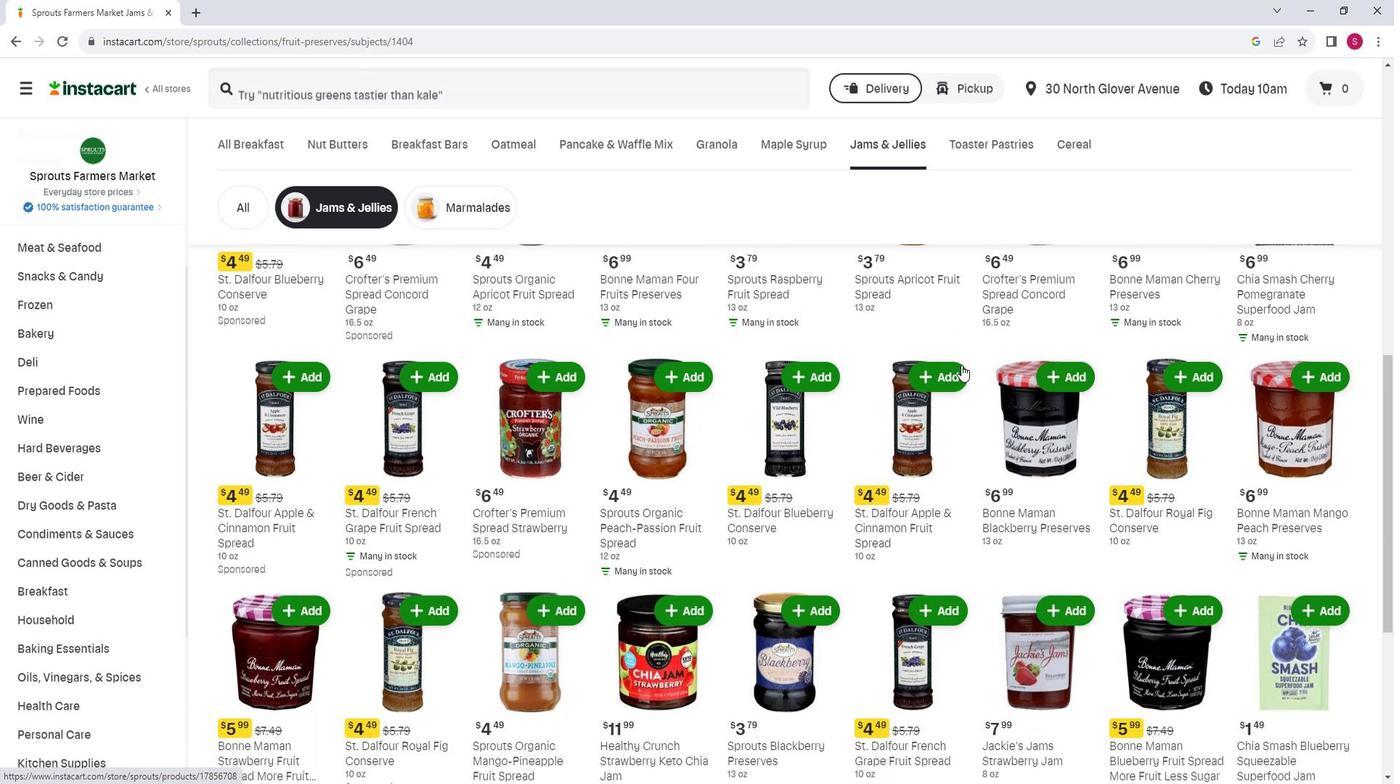 
Action: Mouse scrolled (975, 364) with delta (0, 0)
Screenshot: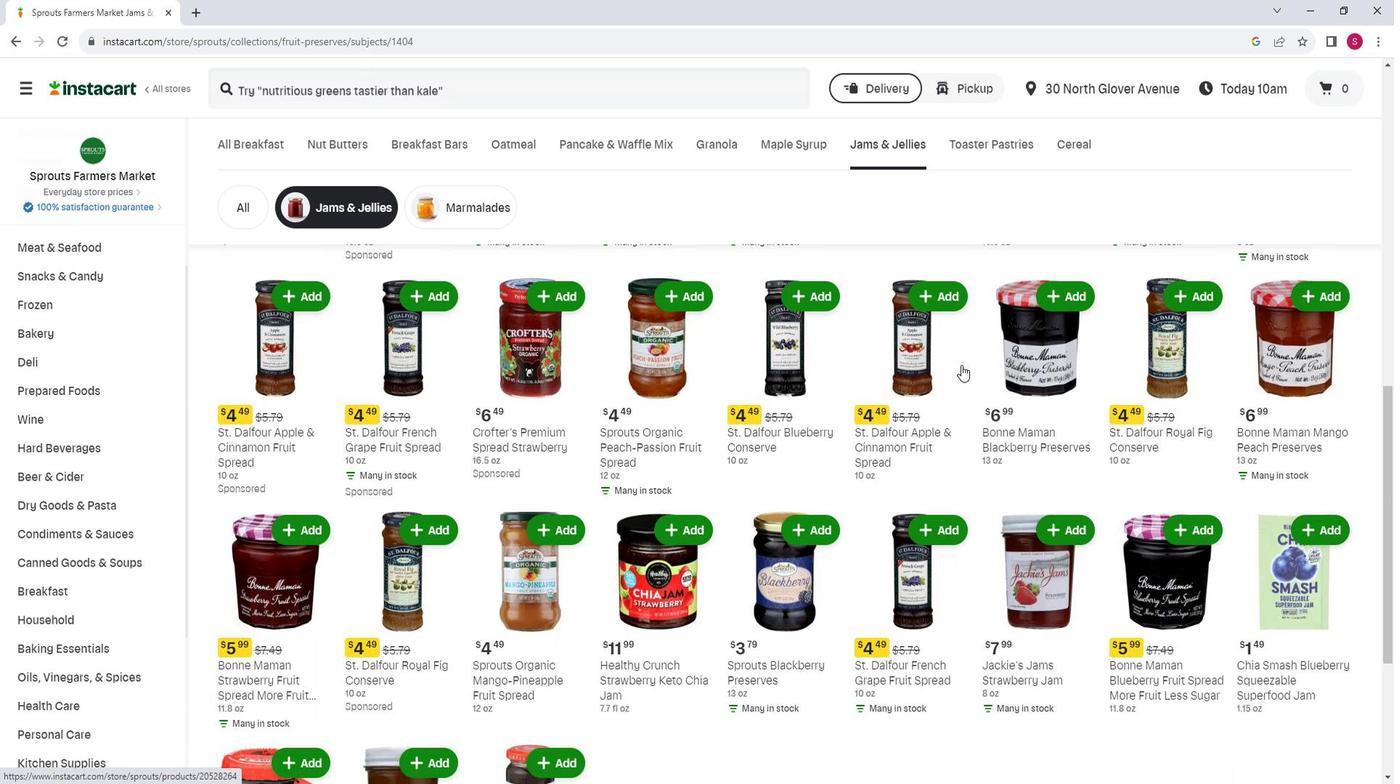 
Action: Mouse scrolled (975, 364) with delta (0, 0)
Screenshot: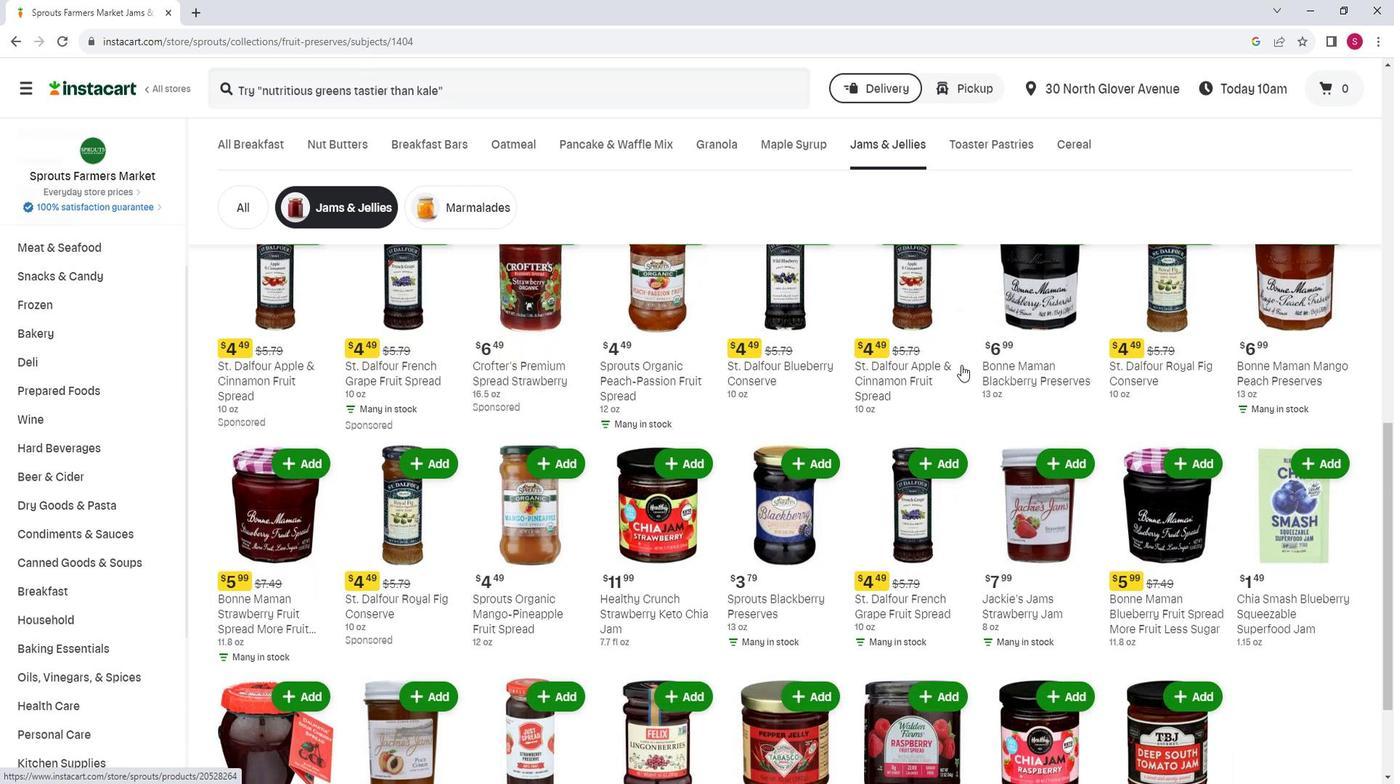
Action: Mouse scrolled (975, 364) with delta (0, 0)
Screenshot: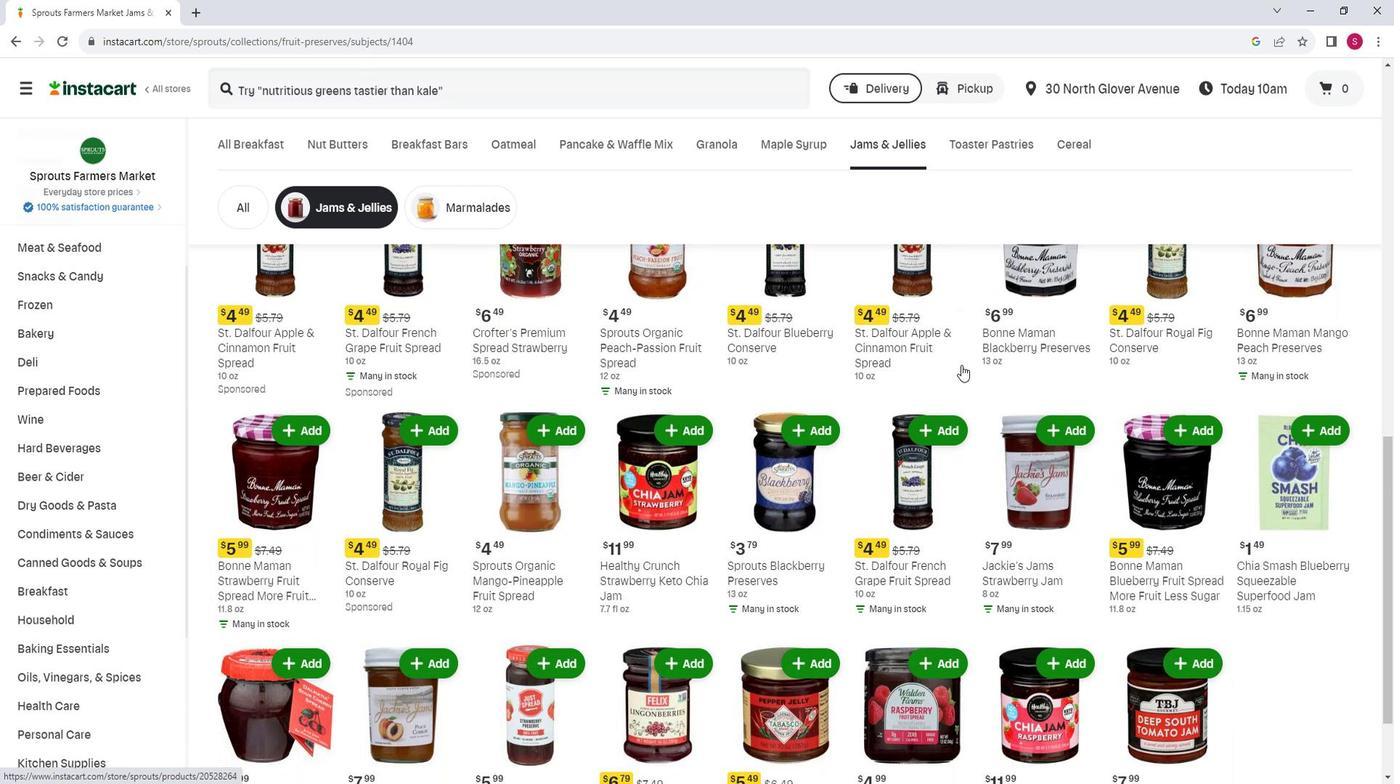 
Action: Mouse scrolled (975, 364) with delta (0, 0)
Screenshot: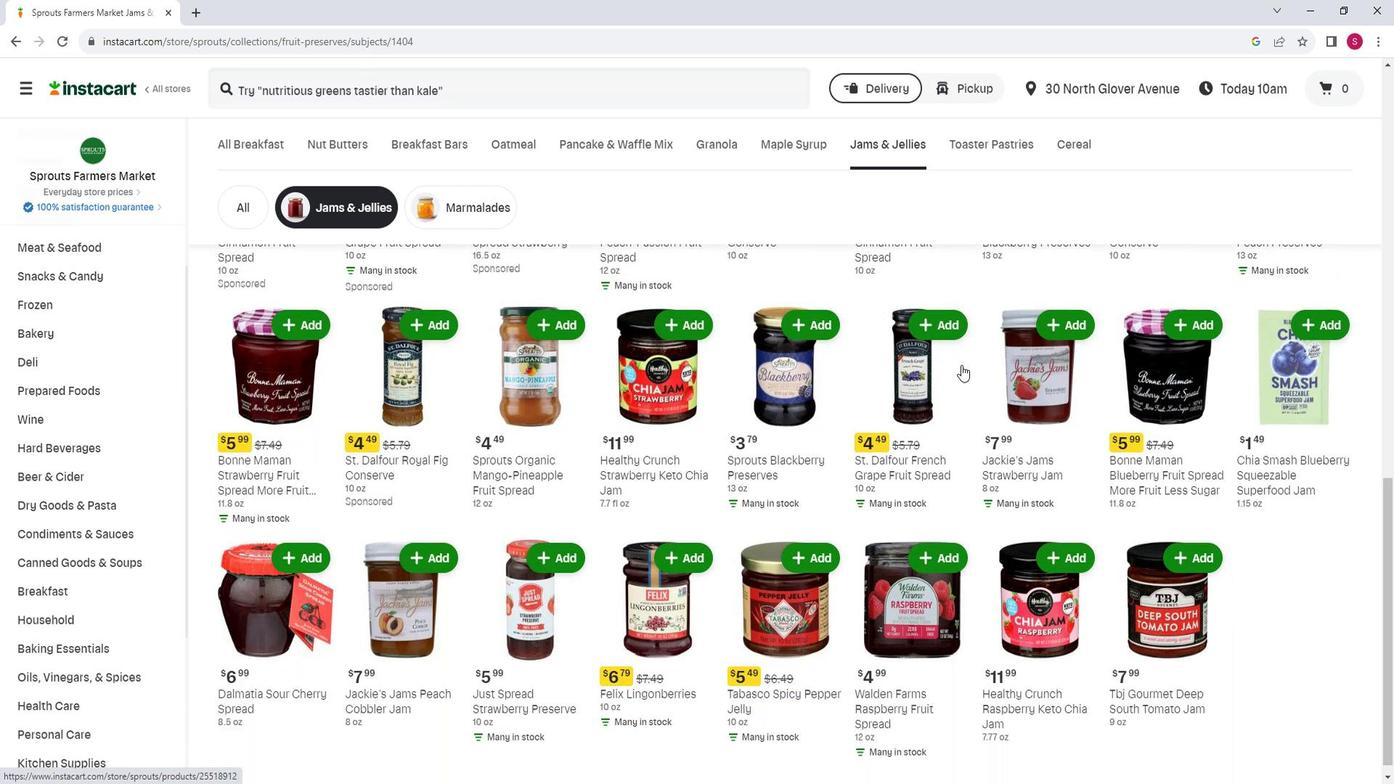 
